 Task: Create a due date automation trigger when advanced on, 2 hours after a card is due add dates due in less than 1 days.
Action: Mouse moved to (930, 270)
Screenshot: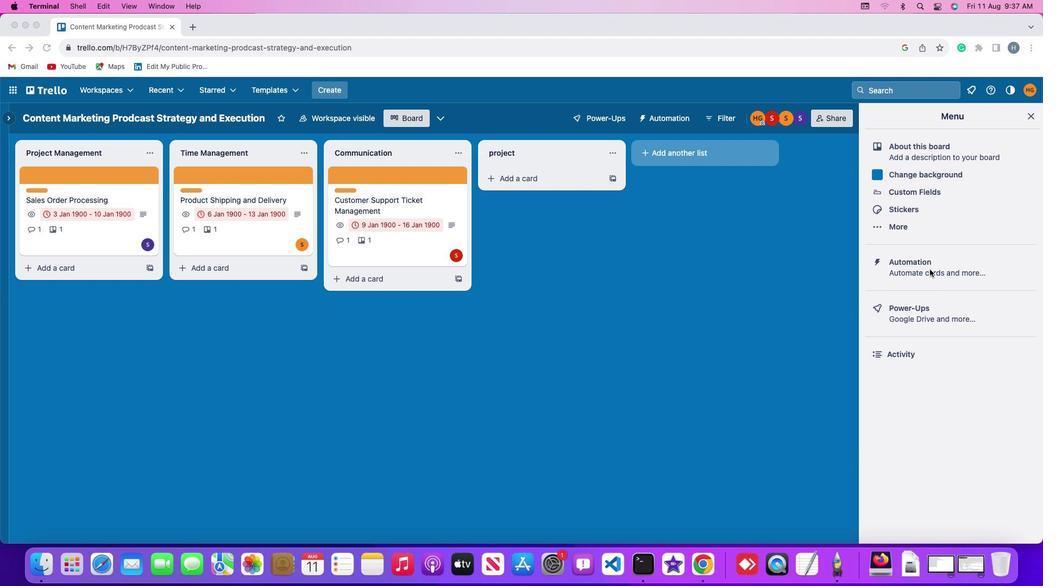 
Action: Mouse pressed left at (930, 270)
Screenshot: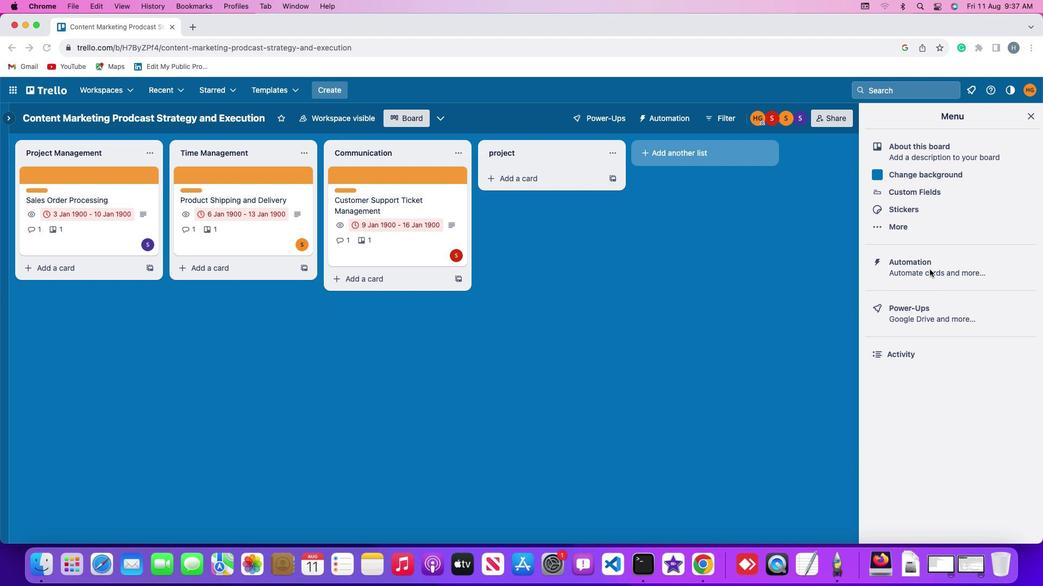 
Action: Mouse pressed left at (930, 270)
Screenshot: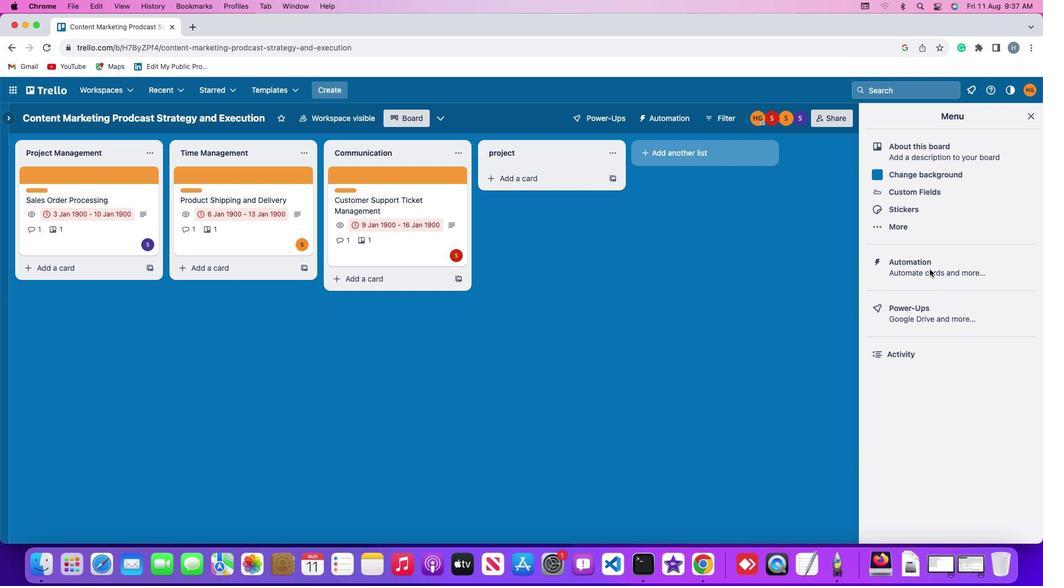 
Action: Mouse moved to (83, 257)
Screenshot: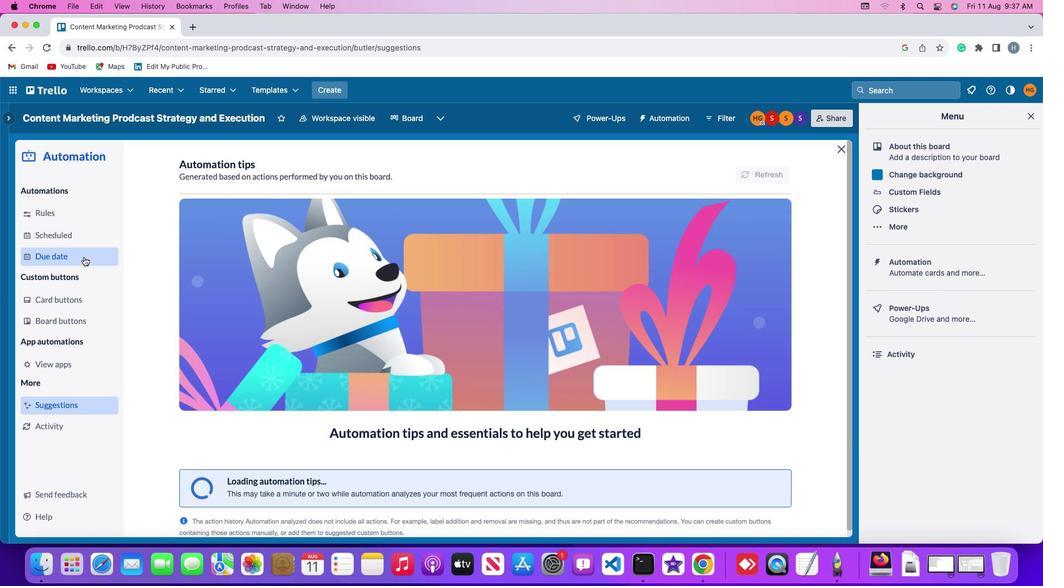 
Action: Mouse pressed left at (83, 257)
Screenshot: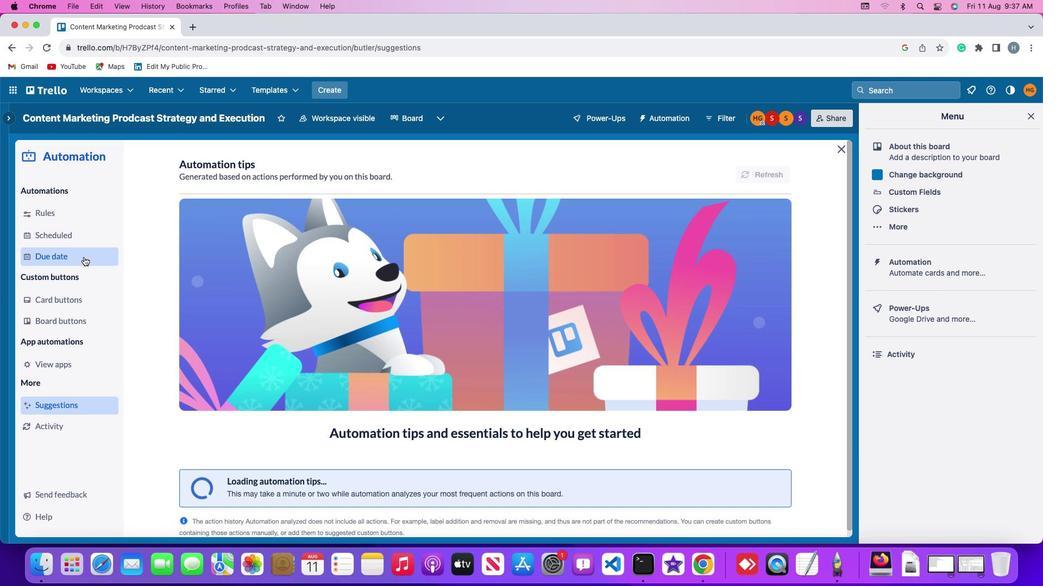 
Action: Mouse moved to (722, 170)
Screenshot: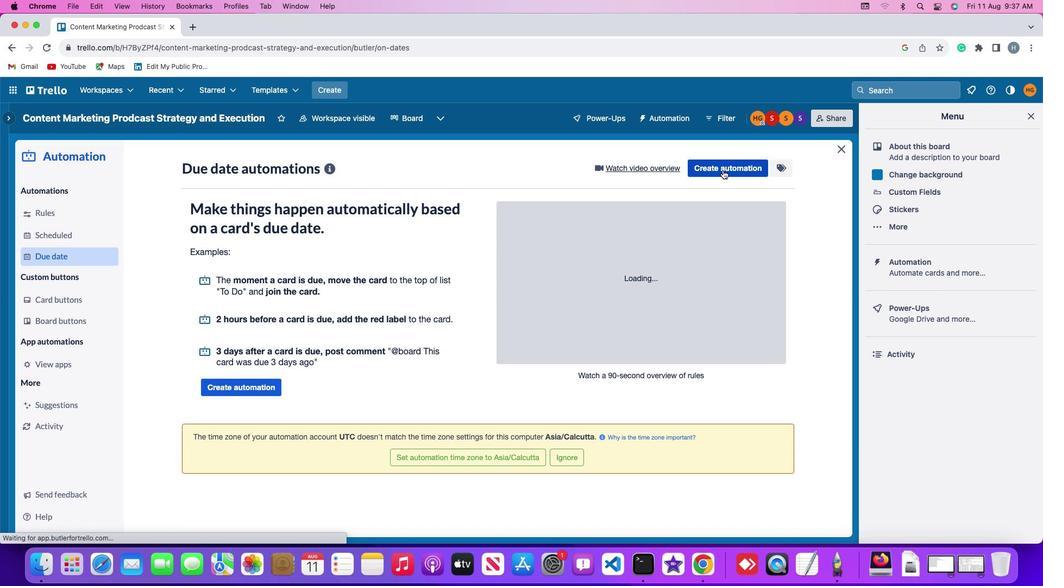 
Action: Mouse pressed left at (722, 170)
Screenshot: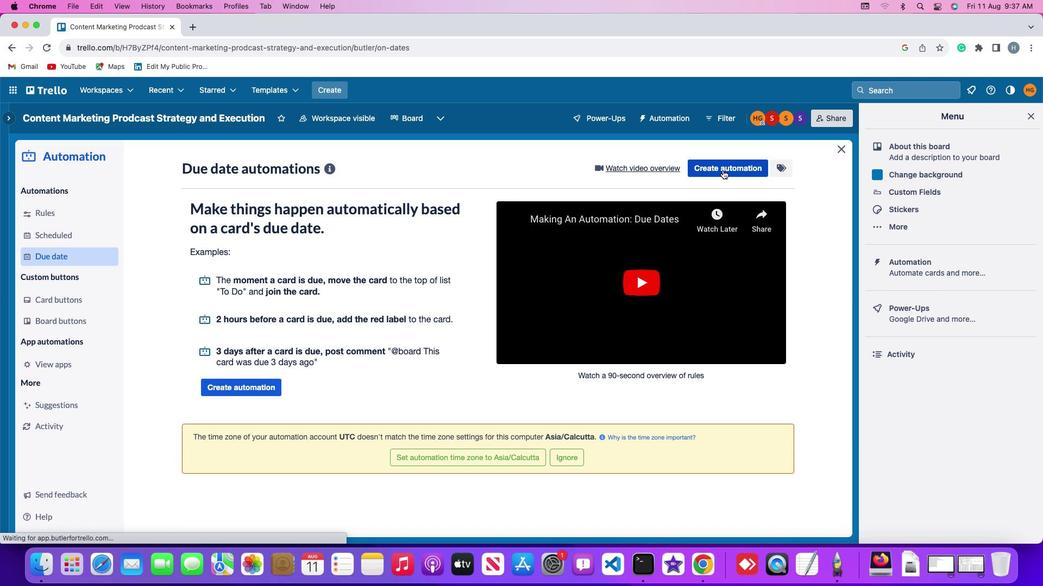 
Action: Mouse moved to (290, 270)
Screenshot: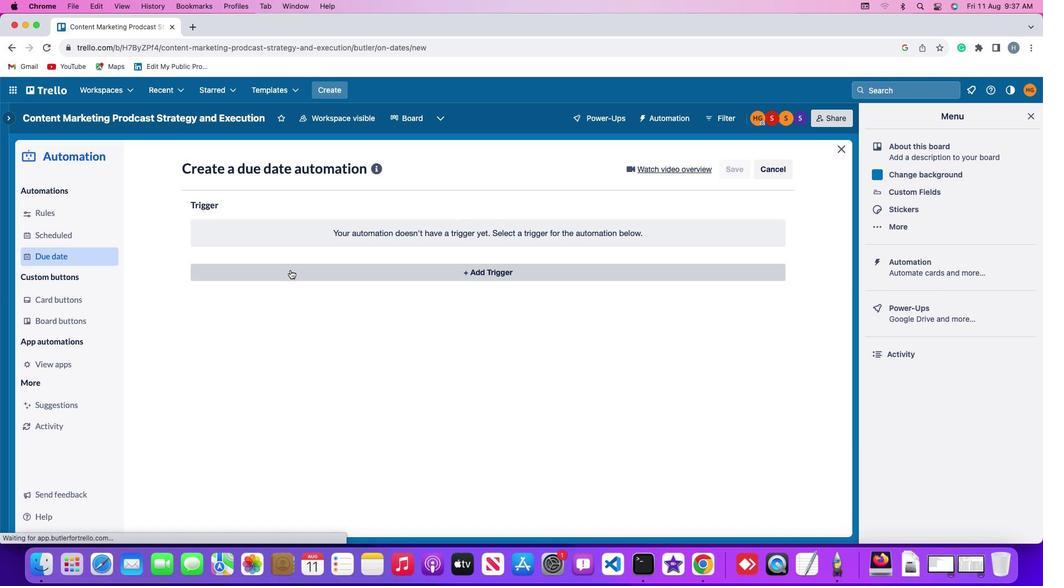 
Action: Mouse pressed left at (290, 270)
Screenshot: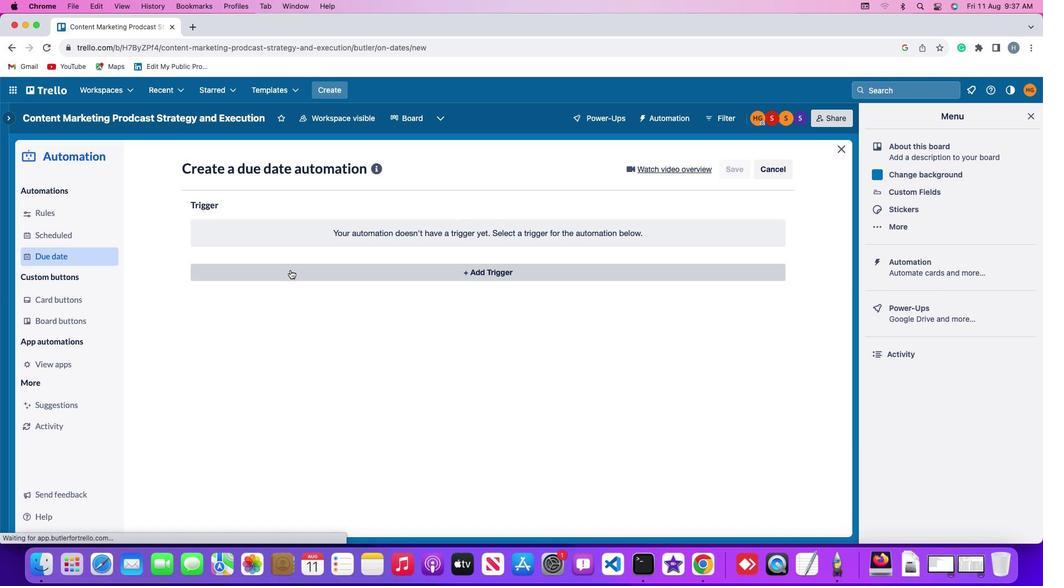 
Action: Mouse moved to (216, 433)
Screenshot: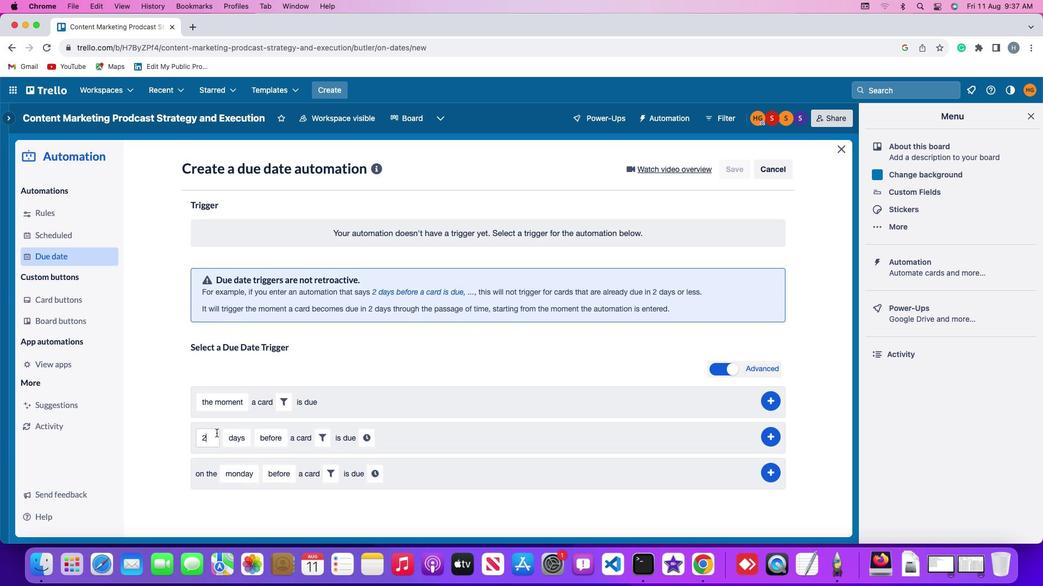 
Action: Mouse pressed left at (216, 433)
Screenshot: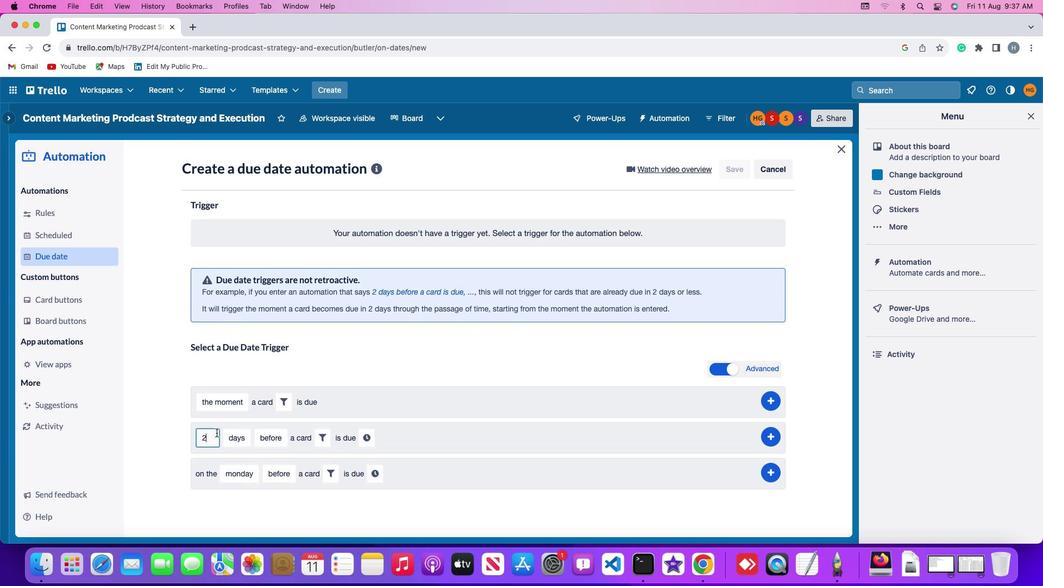 
Action: Mouse moved to (216, 433)
Screenshot: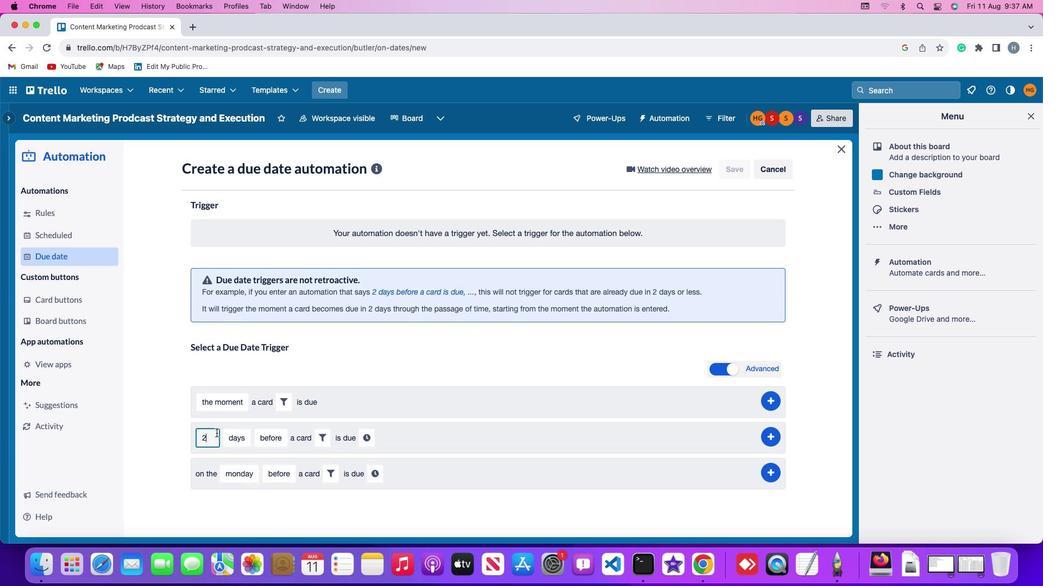 
Action: Key pressed Key.backspace'2'
Screenshot: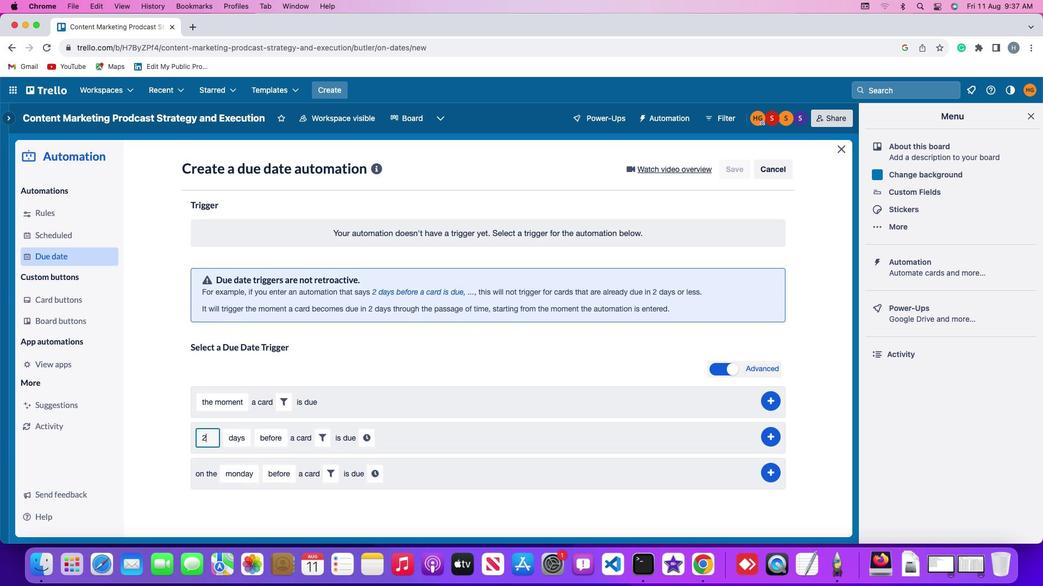 
Action: Mouse moved to (230, 432)
Screenshot: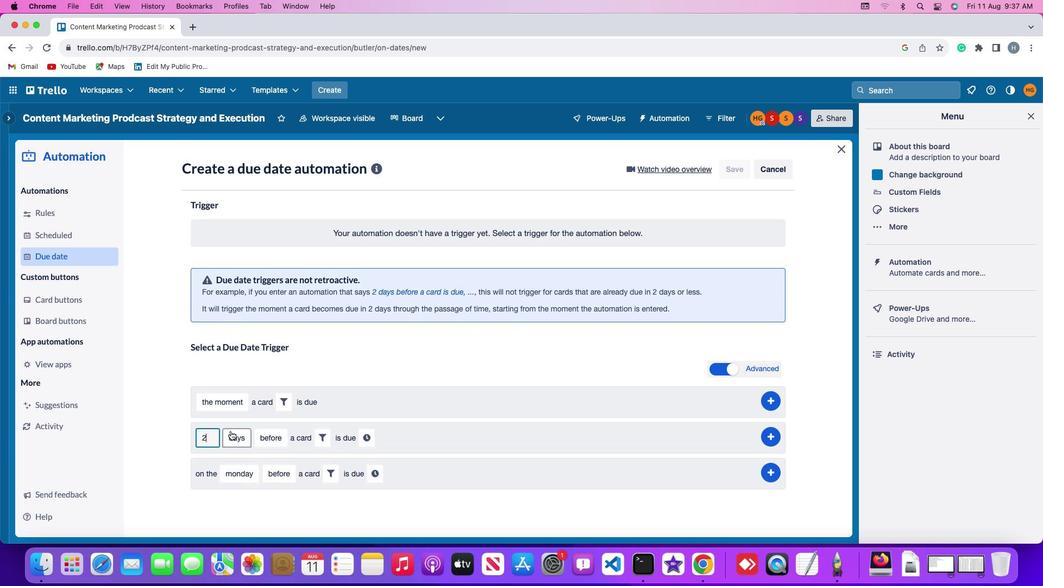 
Action: Mouse pressed left at (230, 432)
Screenshot: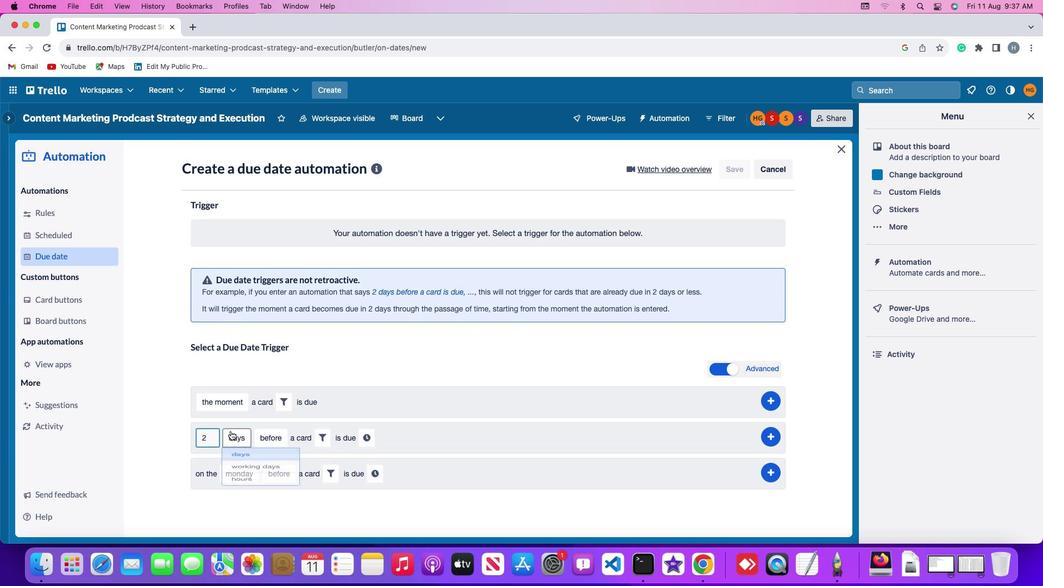 
Action: Mouse moved to (241, 497)
Screenshot: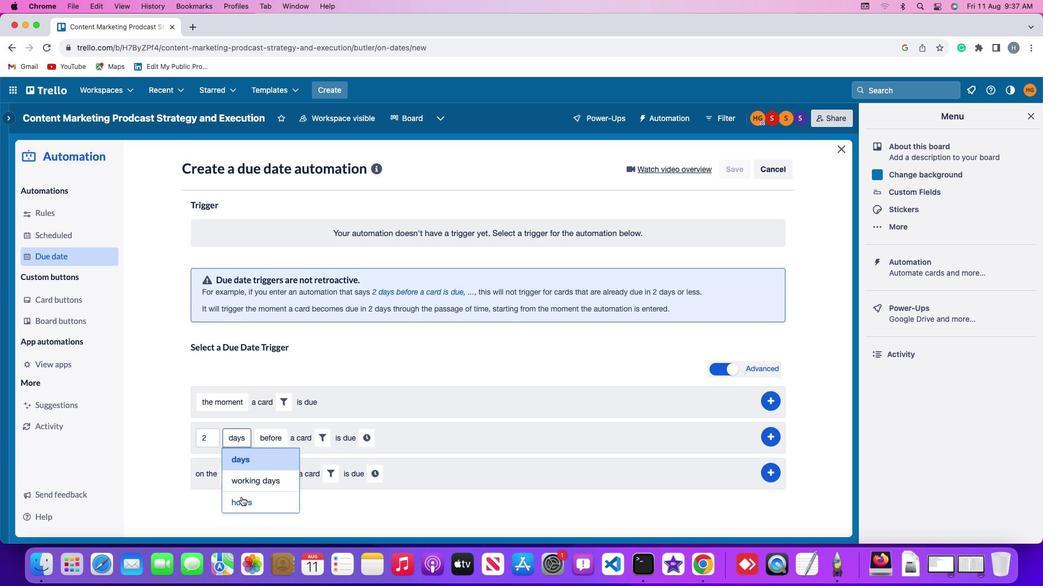 
Action: Mouse pressed left at (241, 497)
Screenshot: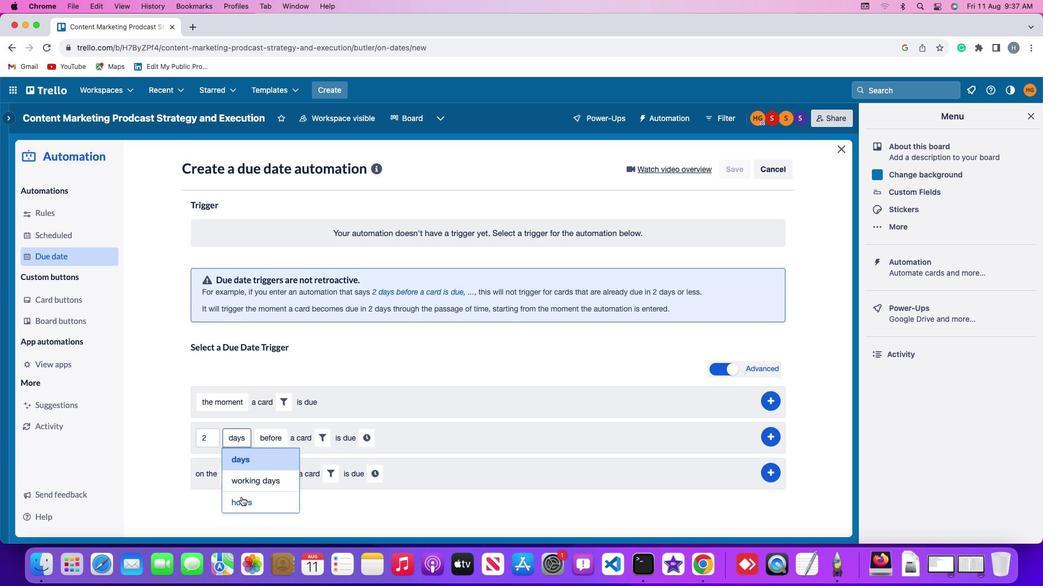 
Action: Mouse moved to (270, 441)
Screenshot: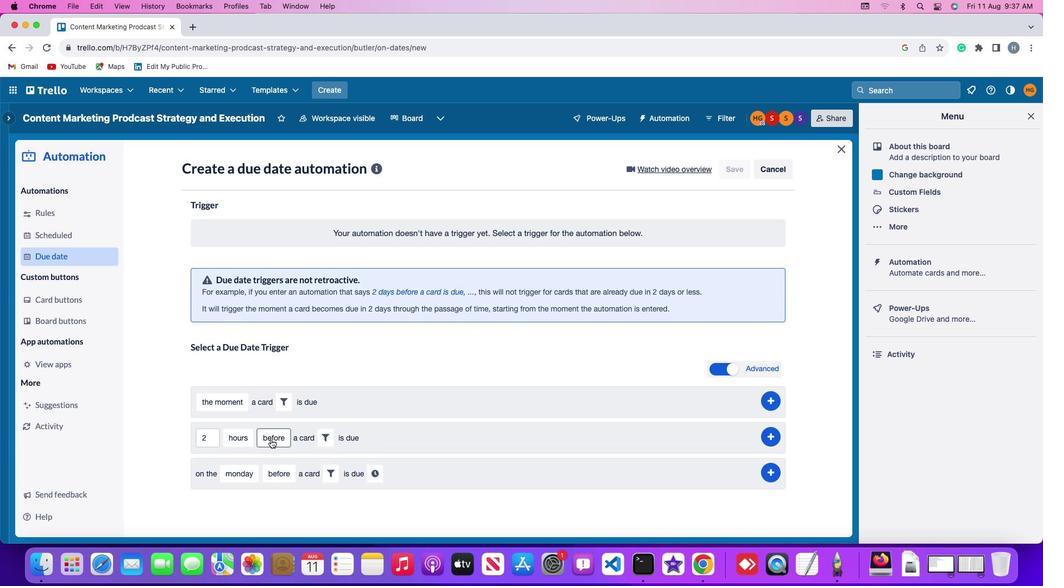 
Action: Mouse pressed left at (270, 441)
Screenshot: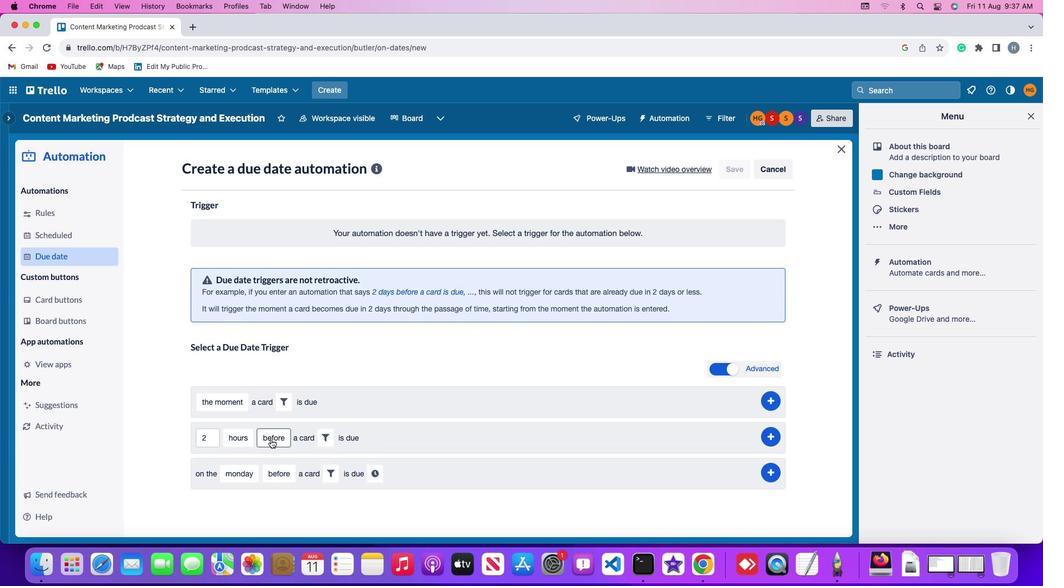 
Action: Mouse moved to (274, 482)
Screenshot: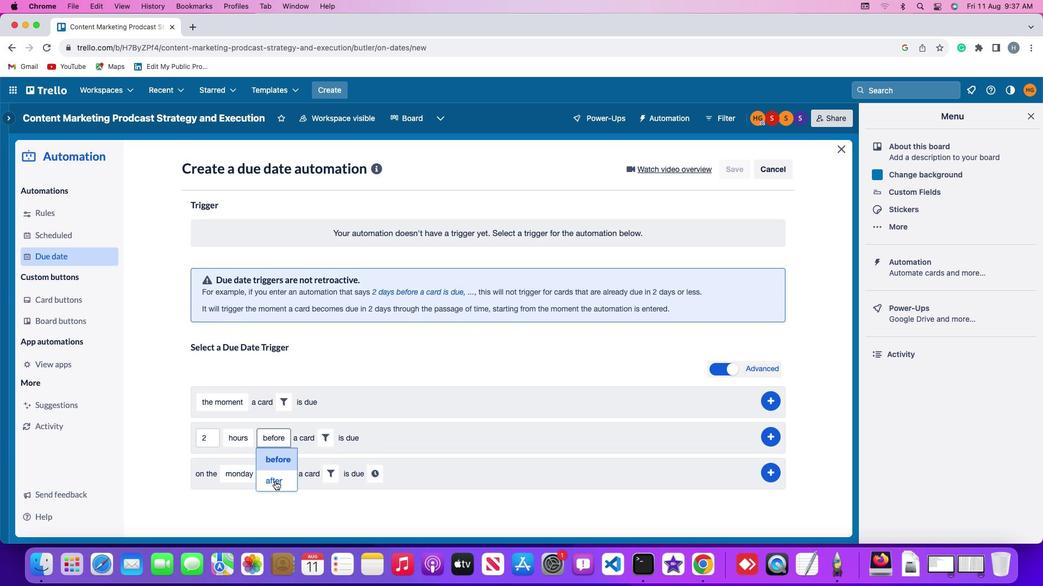 
Action: Mouse pressed left at (274, 482)
Screenshot: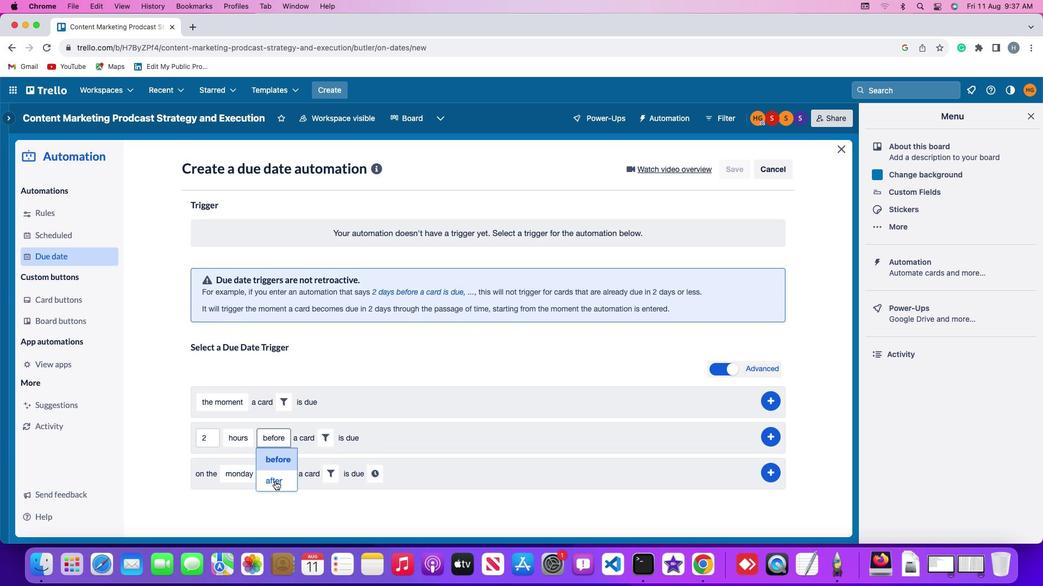 
Action: Mouse moved to (324, 436)
Screenshot: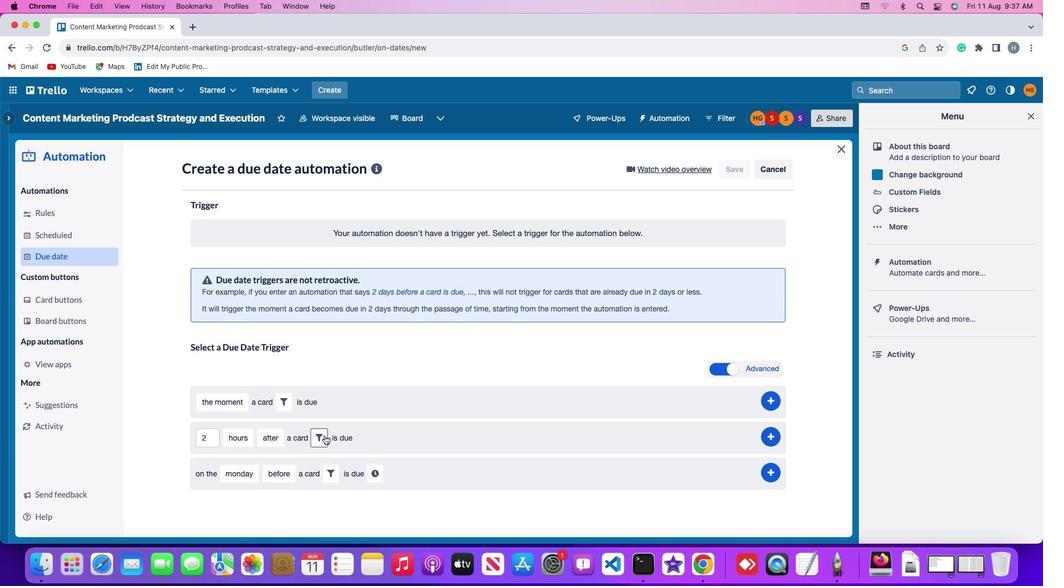 
Action: Mouse pressed left at (324, 436)
Screenshot: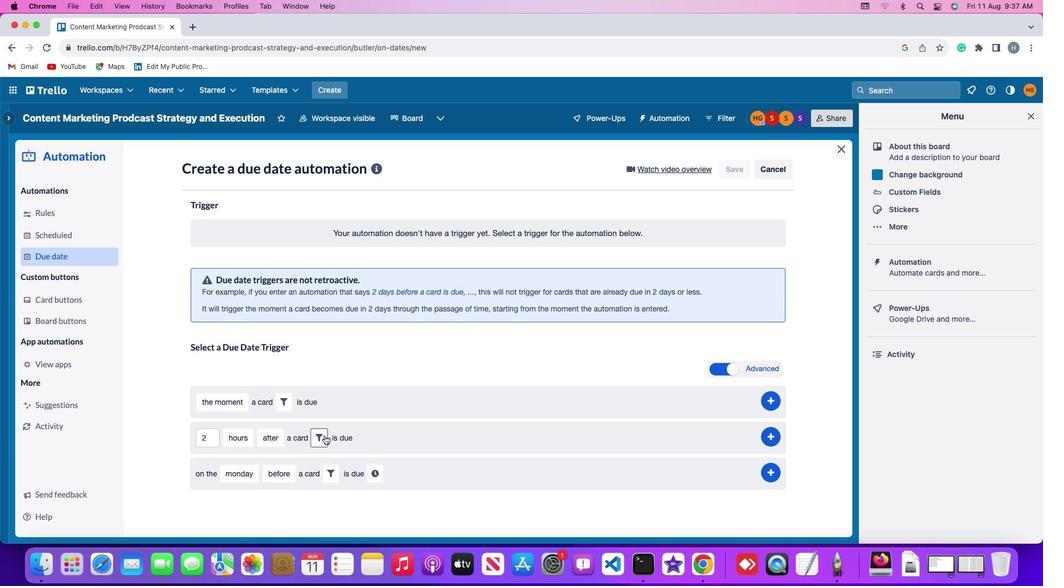 
Action: Mouse moved to (383, 471)
Screenshot: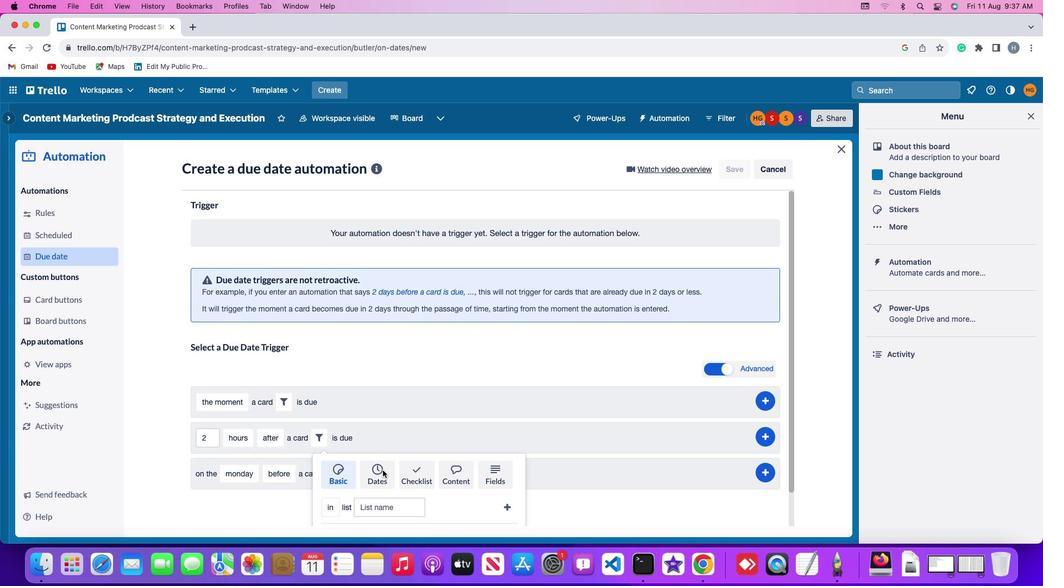 
Action: Mouse pressed left at (383, 471)
Screenshot: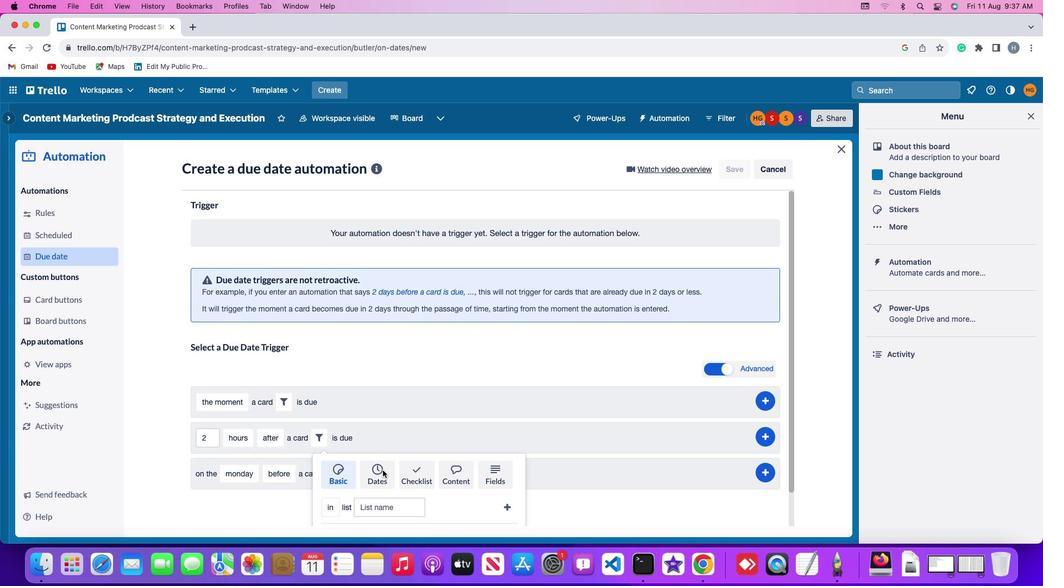 
Action: Mouse moved to (266, 509)
Screenshot: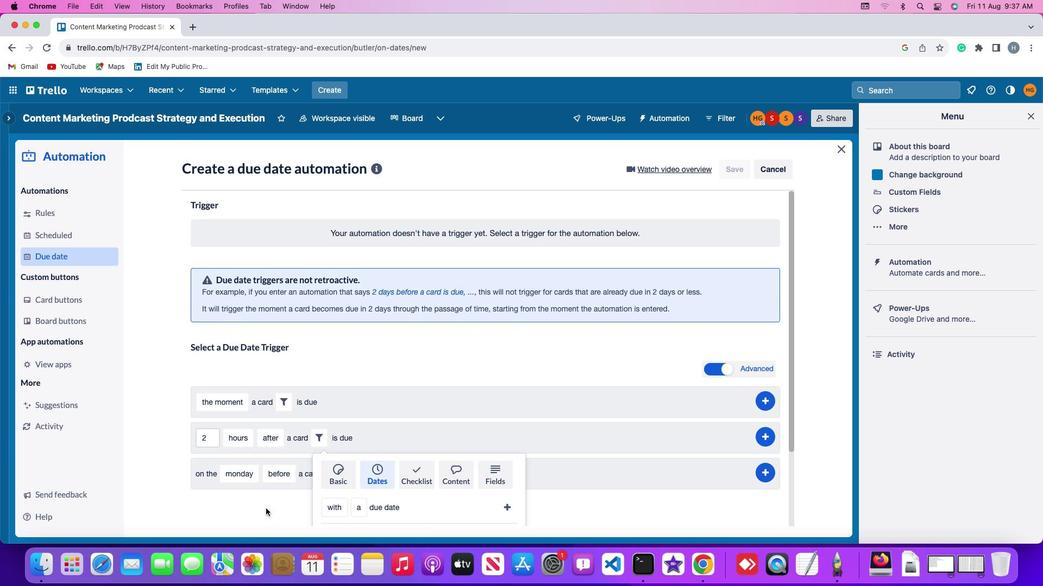
Action: Mouse scrolled (266, 509) with delta (0, 0)
Screenshot: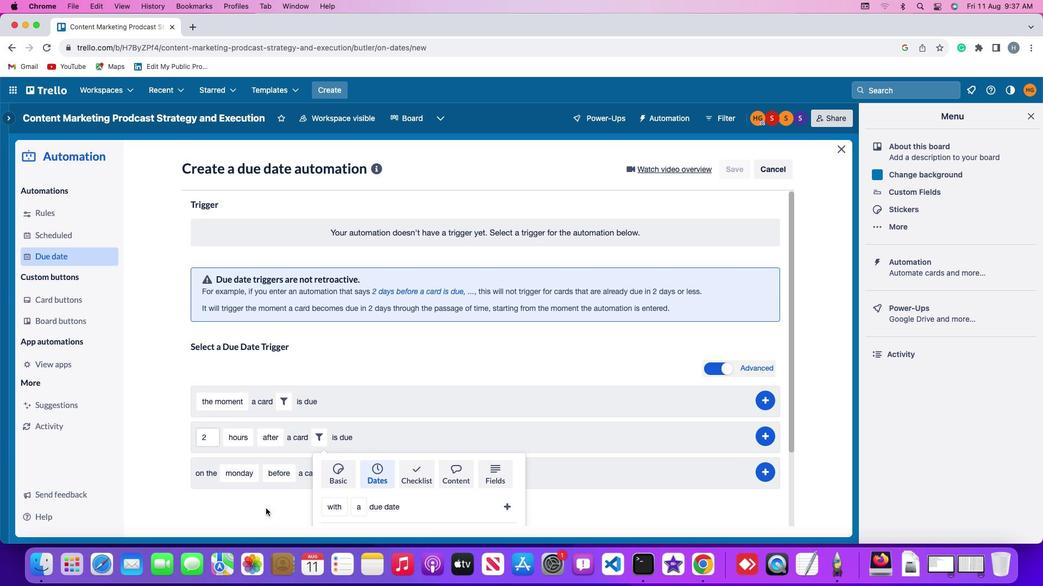 
Action: Mouse scrolled (266, 509) with delta (0, 0)
Screenshot: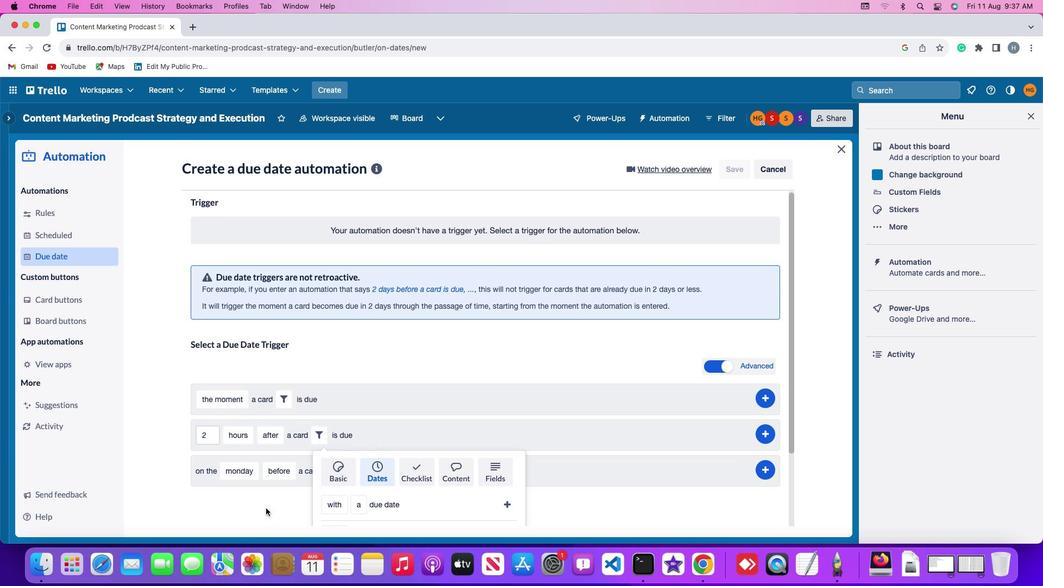 
Action: Mouse moved to (265, 509)
Screenshot: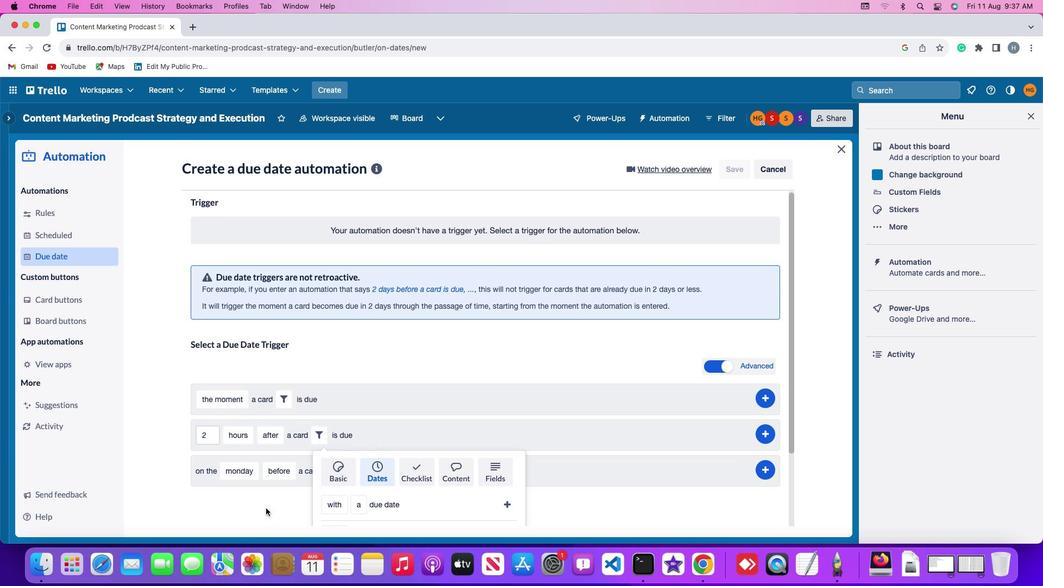
Action: Mouse scrolled (265, 509) with delta (0, -1)
Screenshot: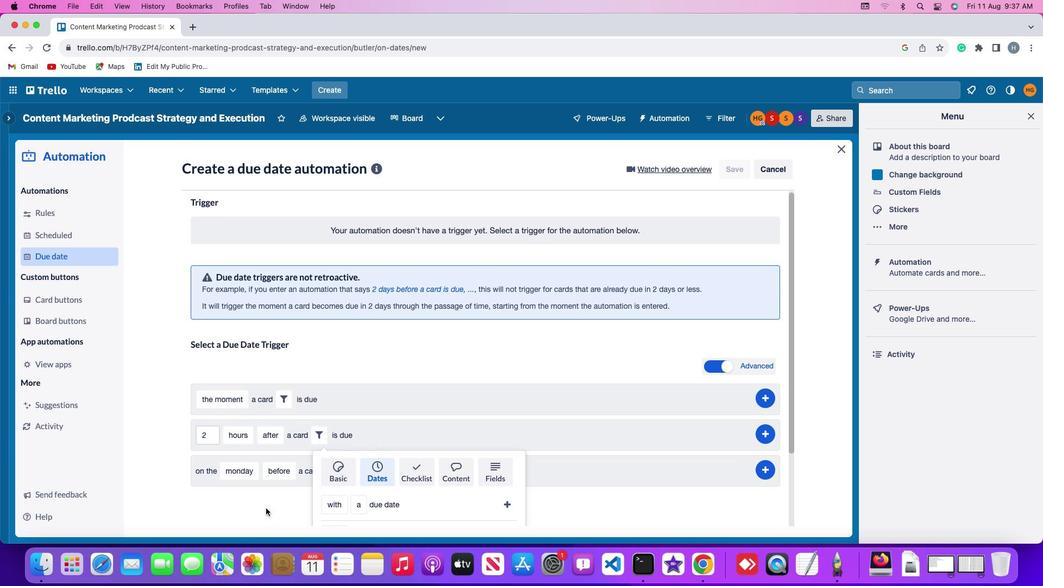 
Action: Mouse scrolled (265, 509) with delta (0, -2)
Screenshot: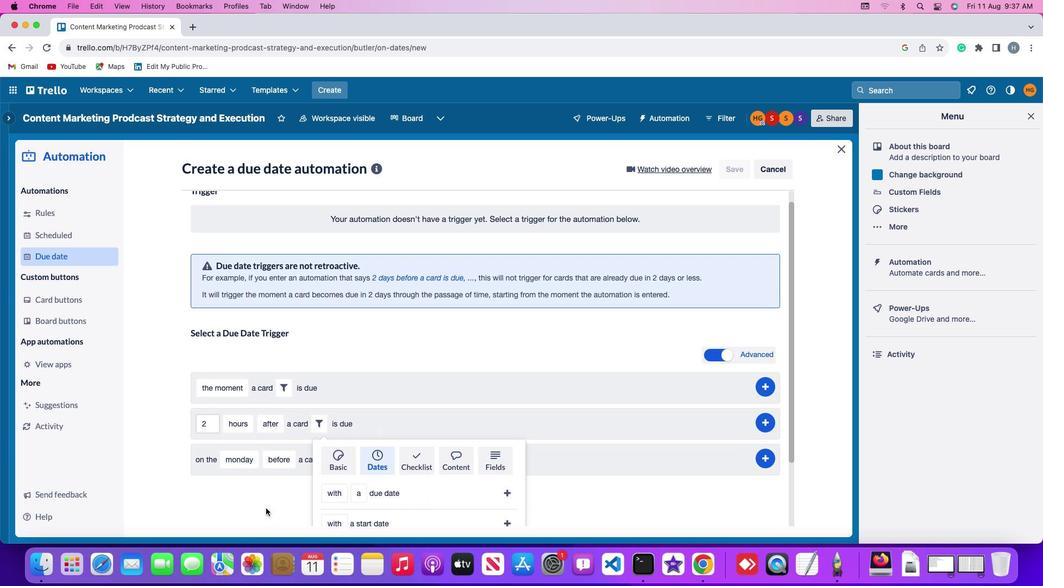
Action: Mouse scrolled (265, 509) with delta (0, -2)
Screenshot: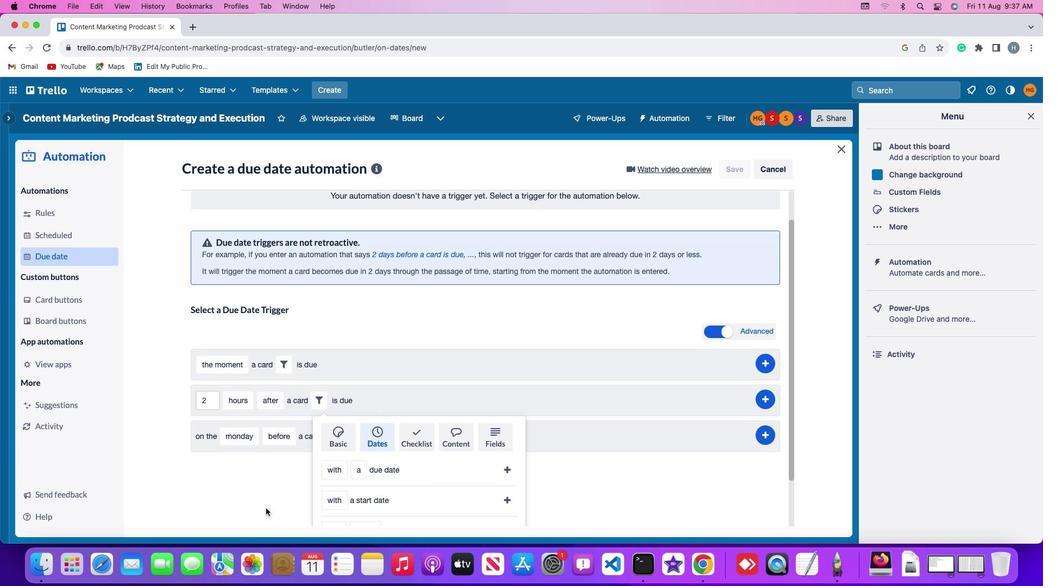 
Action: Mouse scrolled (265, 509) with delta (0, 0)
Screenshot: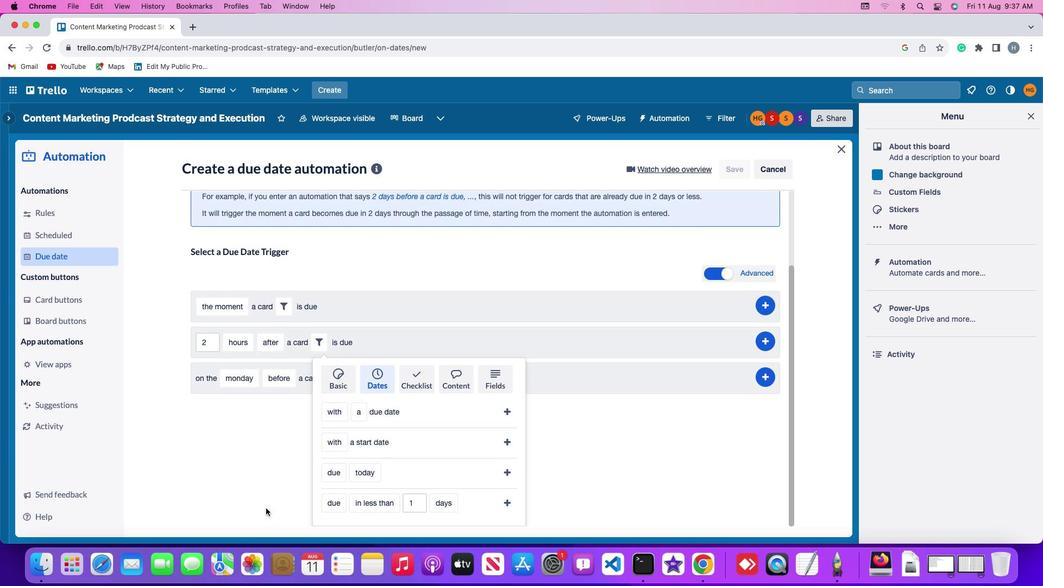 
Action: Mouse scrolled (265, 509) with delta (0, 0)
Screenshot: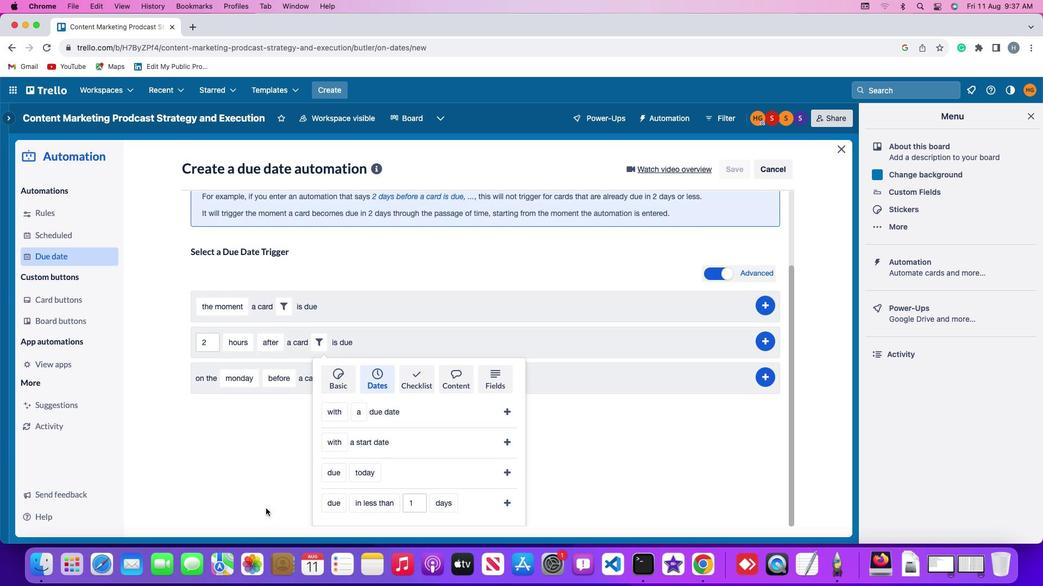 
Action: Mouse scrolled (265, 509) with delta (0, -1)
Screenshot: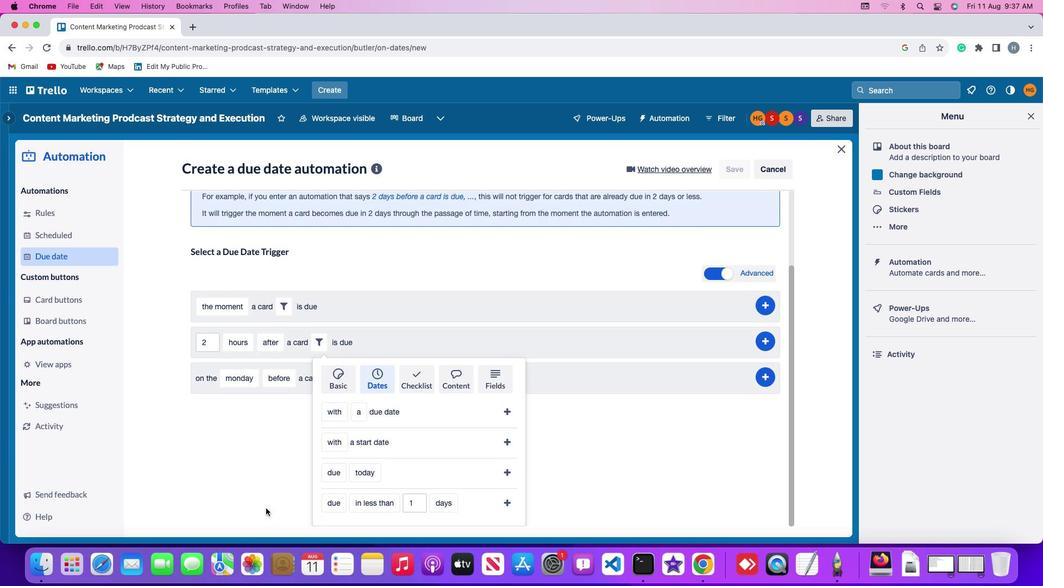 
Action: Mouse scrolled (265, 509) with delta (0, -2)
Screenshot: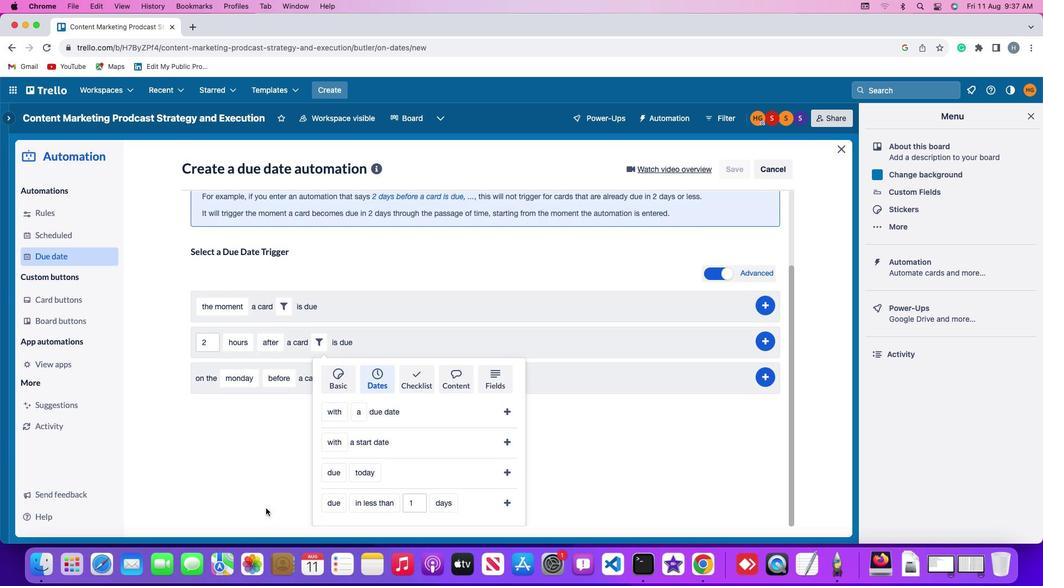 
Action: Mouse moved to (332, 505)
Screenshot: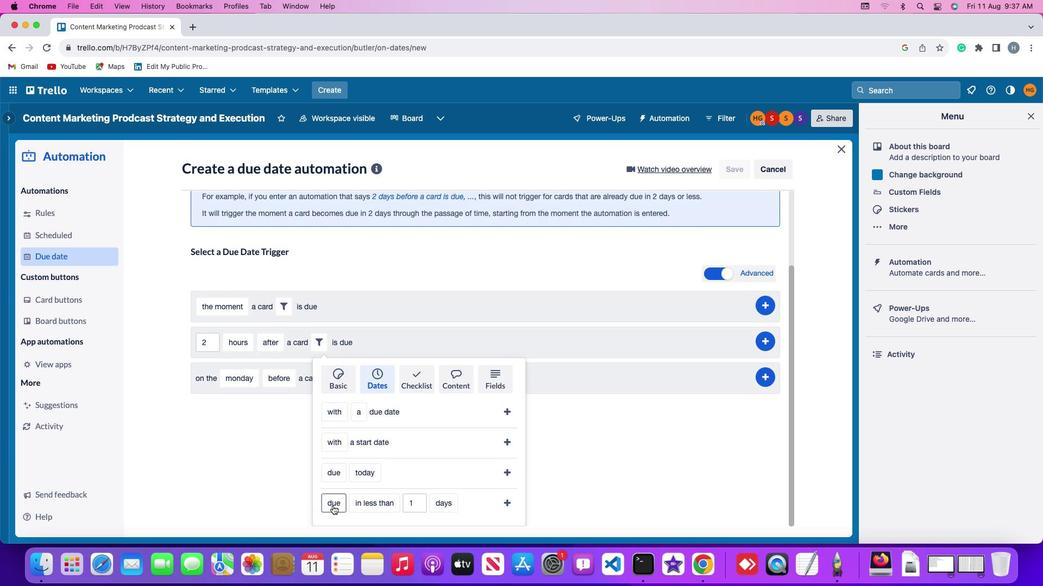 
Action: Mouse pressed left at (332, 505)
Screenshot: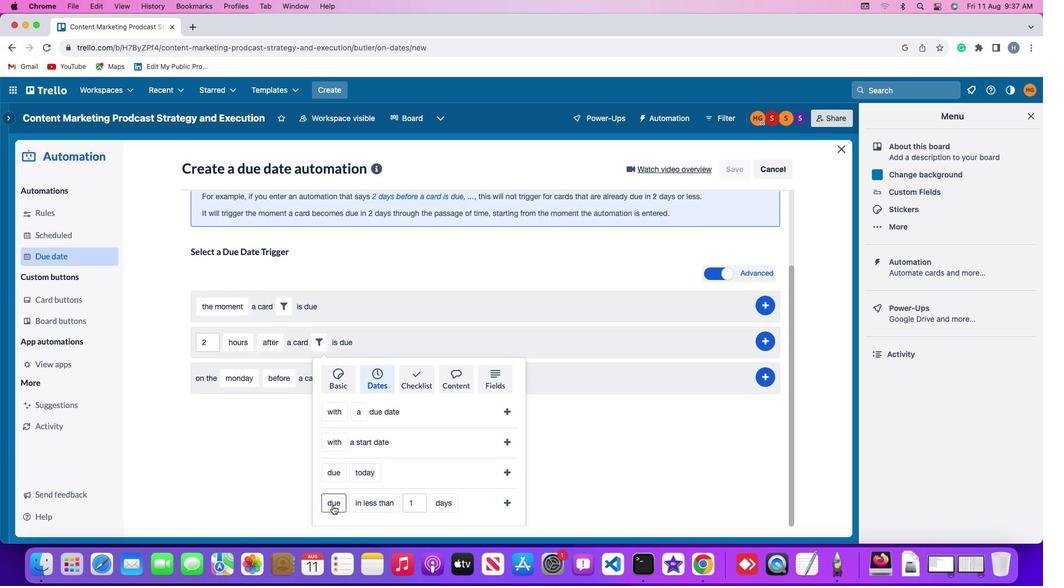 
Action: Mouse moved to (343, 460)
Screenshot: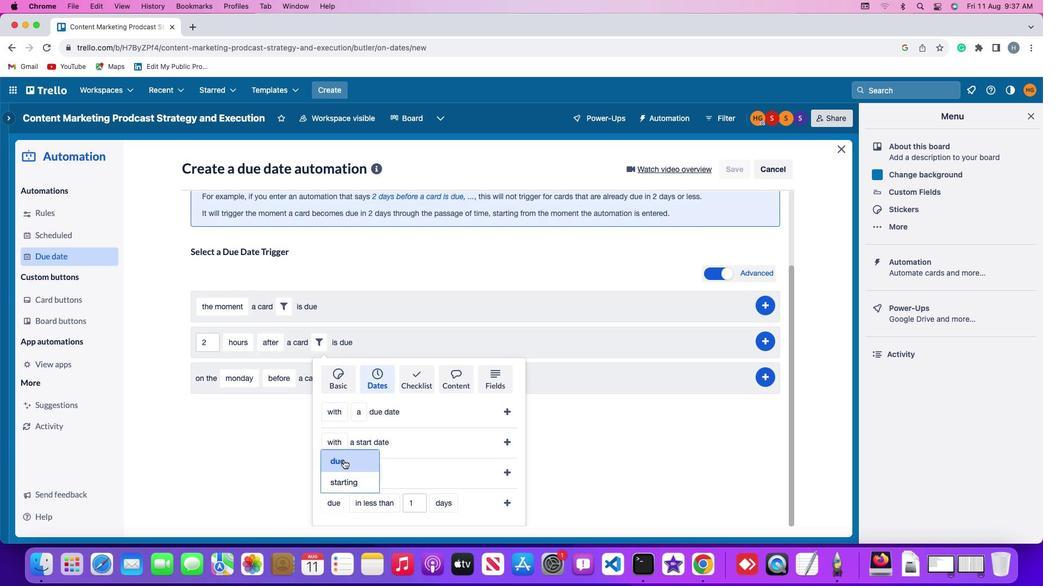 
Action: Mouse pressed left at (343, 460)
Screenshot: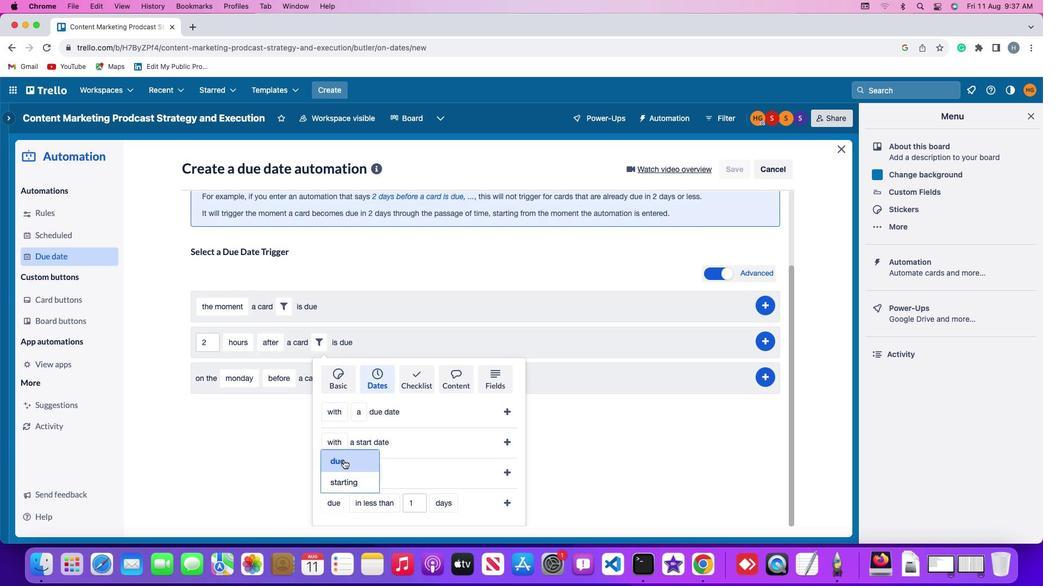 
Action: Mouse moved to (376, 503)
Screenshot: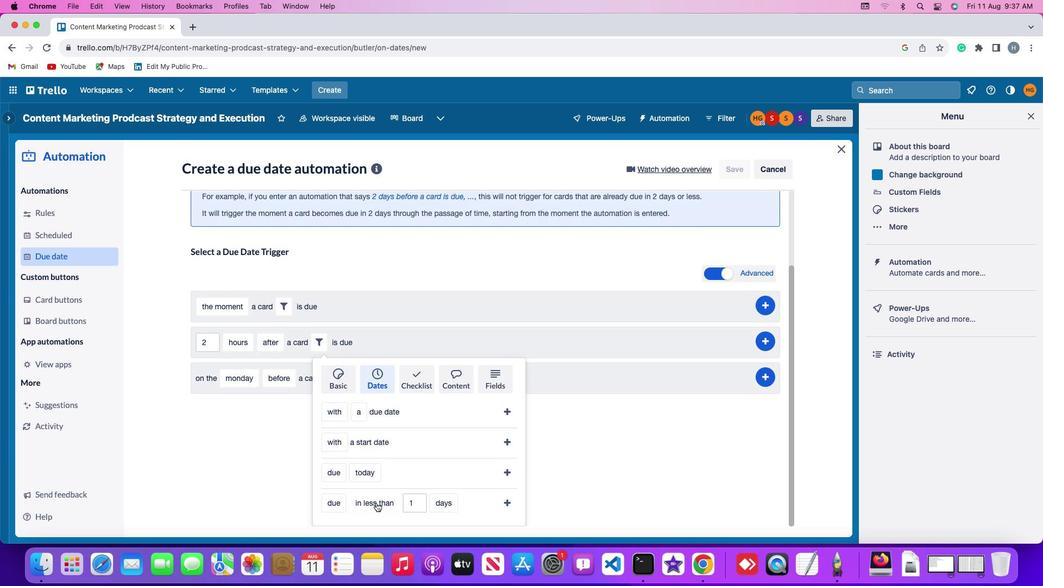 
Action: Mouse pressed left at (376, 503)
Screenshot: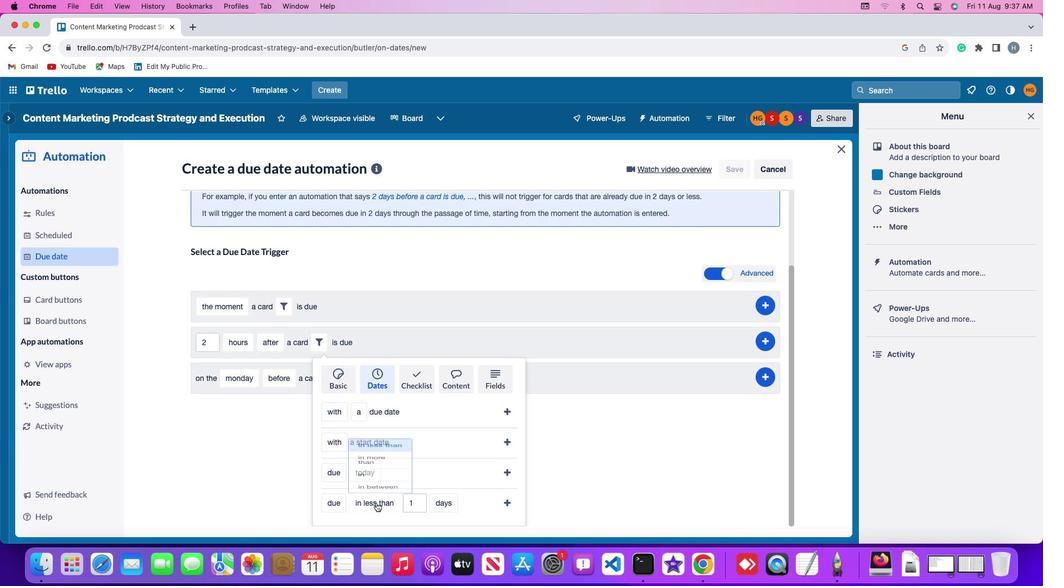 
Action: Mouse moved to (386, 414)
Screenshot: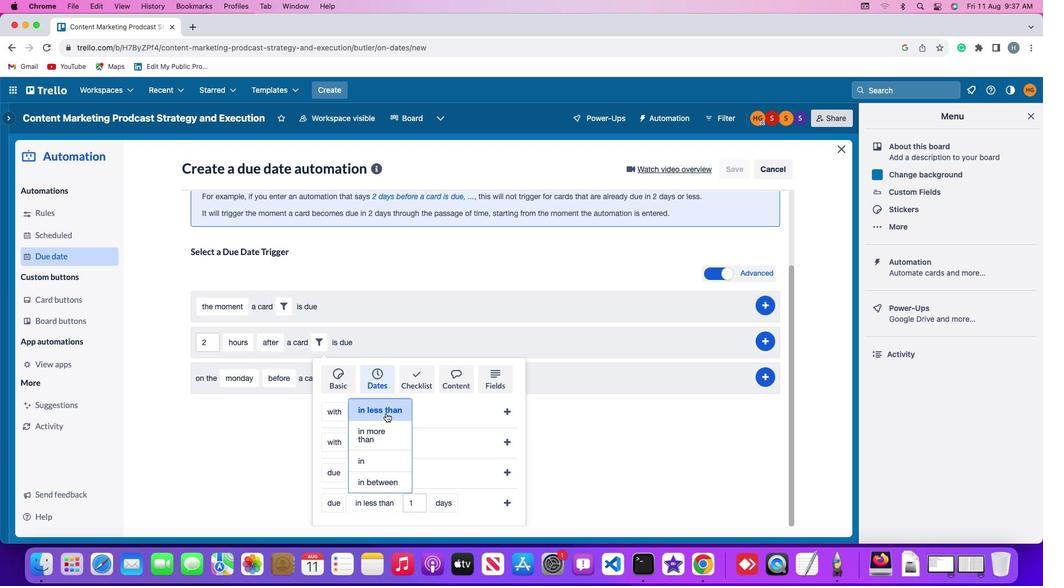 
Action: Mouse pressed left at (386, 414)
Screenshot: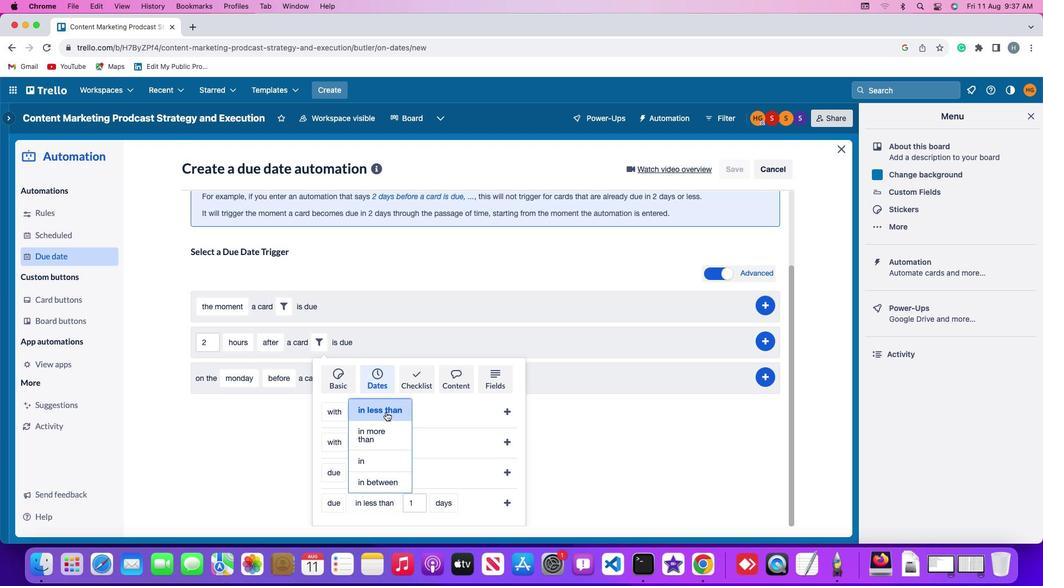 
Action: Mouse moved to (421, 504)
Screenshot: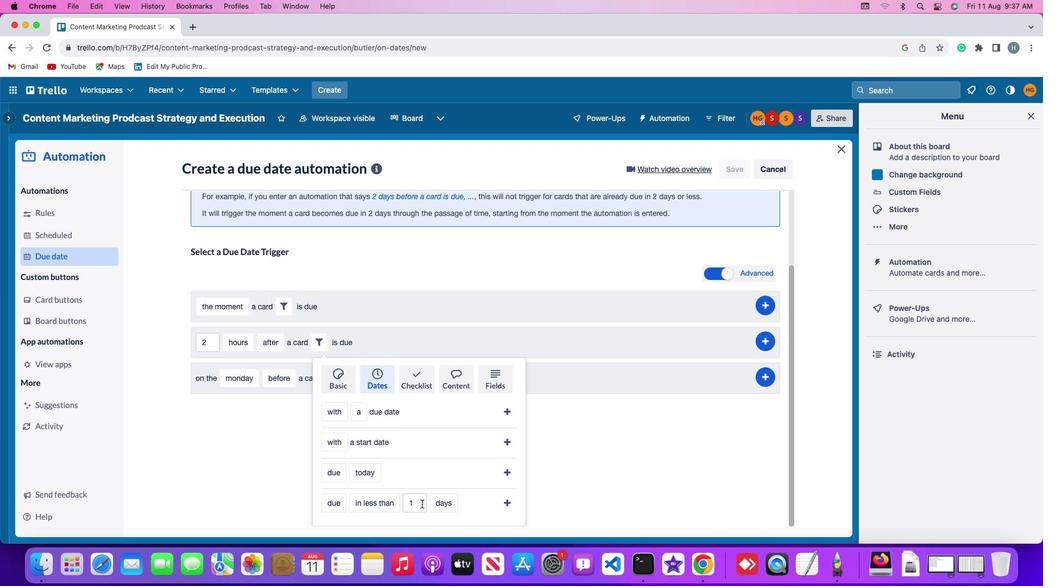 
Action: Mouse pressed left at (421, 504)
Screenshot: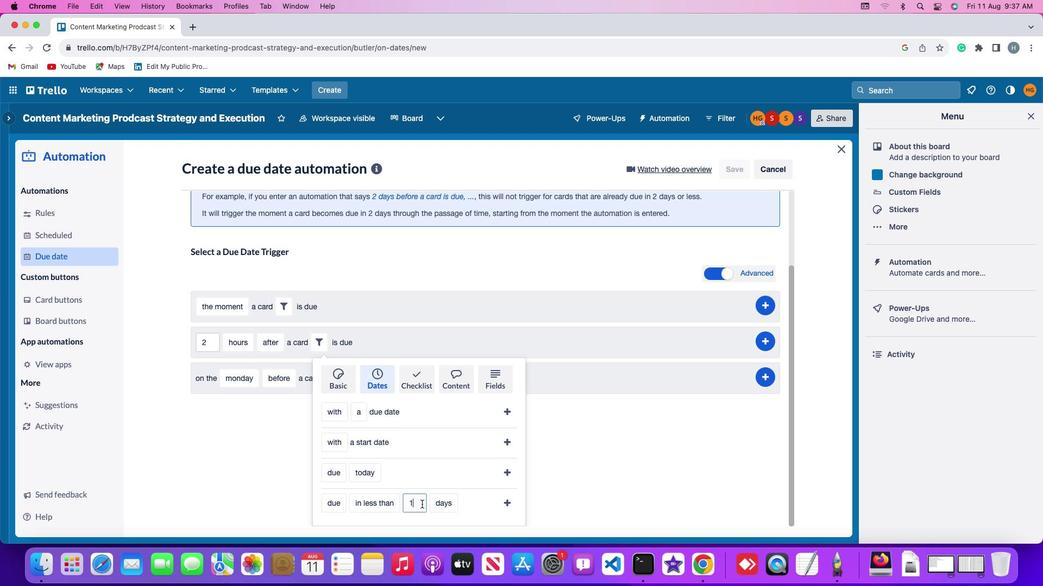 
Action: Mouse moved to (421, 504)
Screenshot: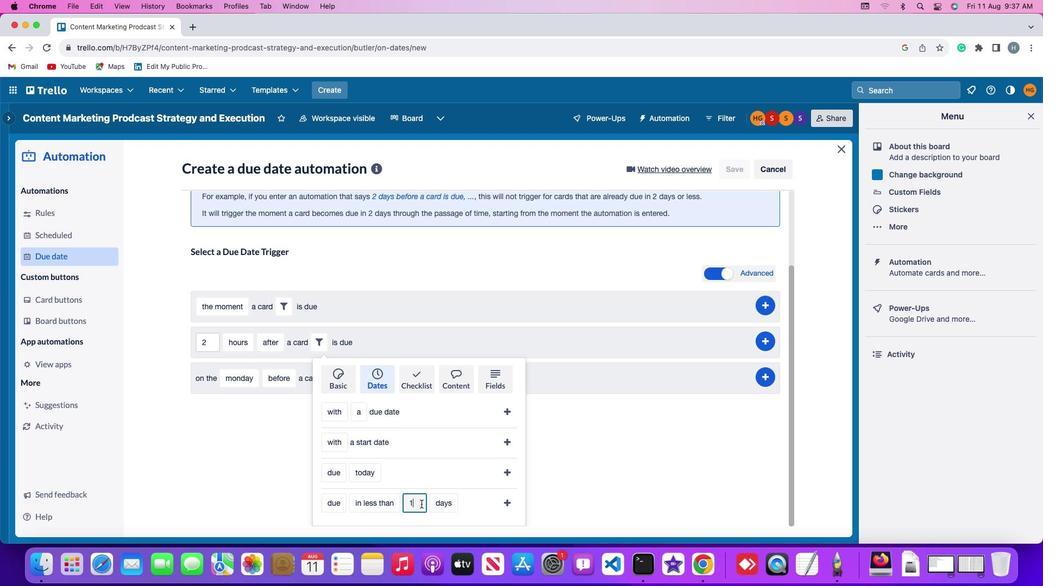 
Action: Key pressed Key.backspace'1'
Screenshot: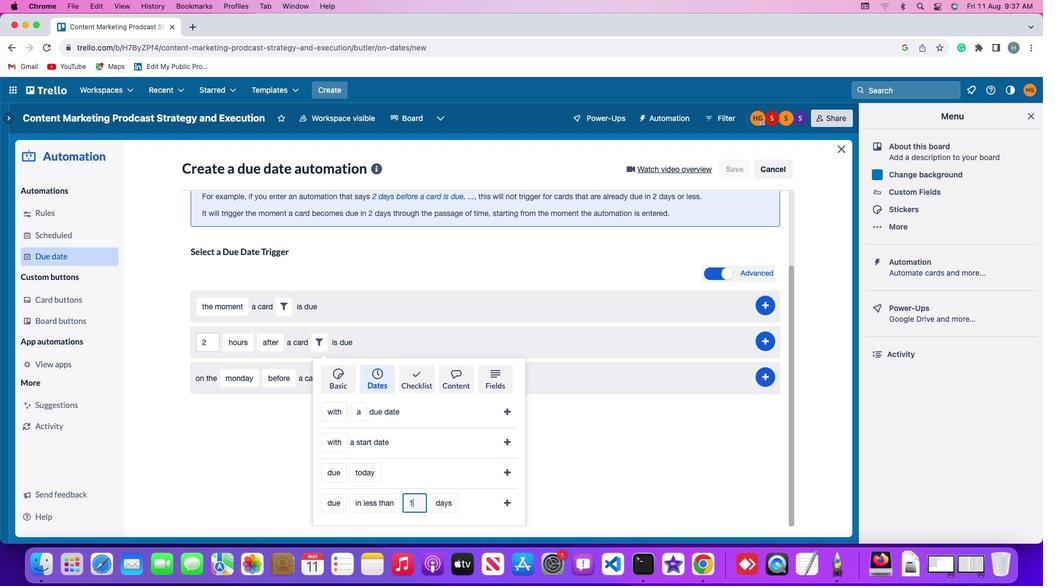 
Action: Mouse moved to (434, 502)
Screenshot: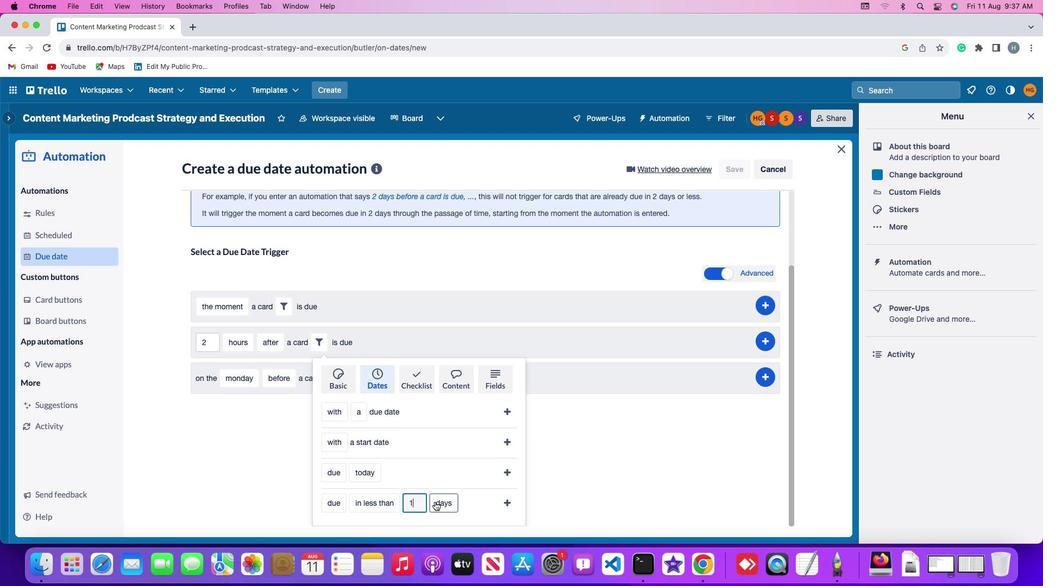 
Action: Mouse pressed left at (434, 502)
Screenshot: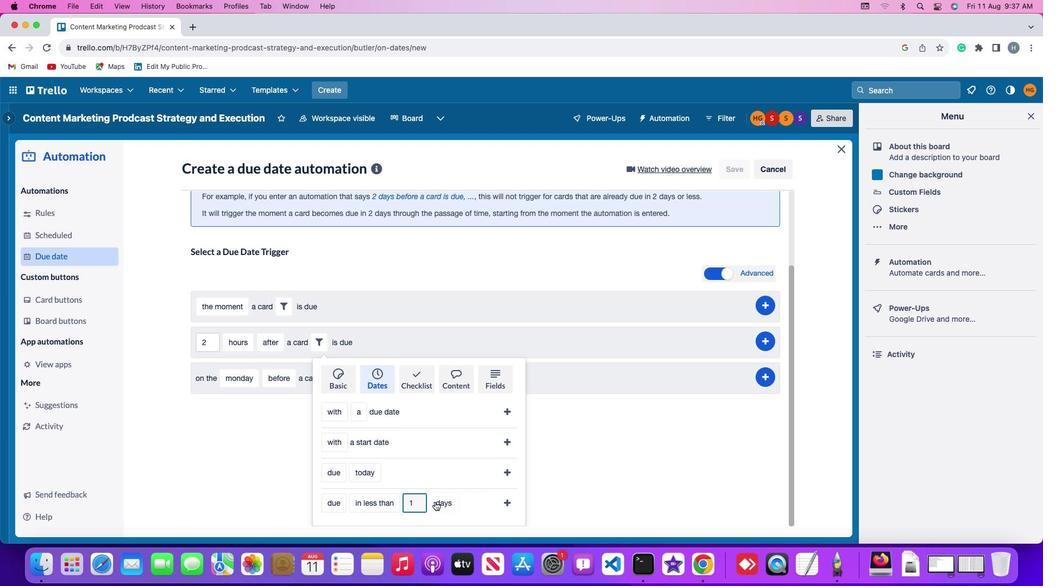 
Action: Mouse moved to (451, 460)
Screenshot: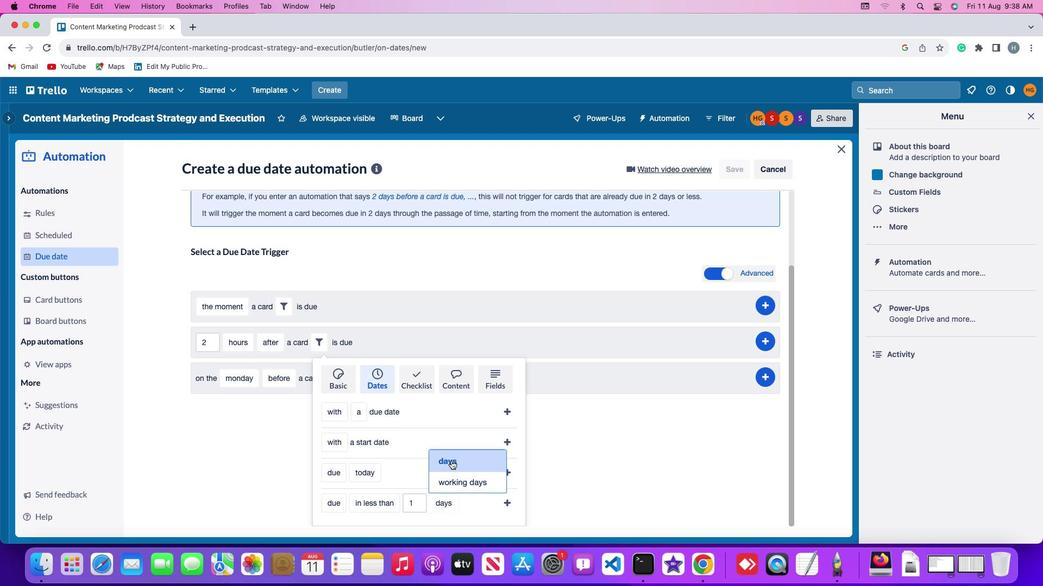 
Action: Mouse pressed left at (451, 460)
Screenshot: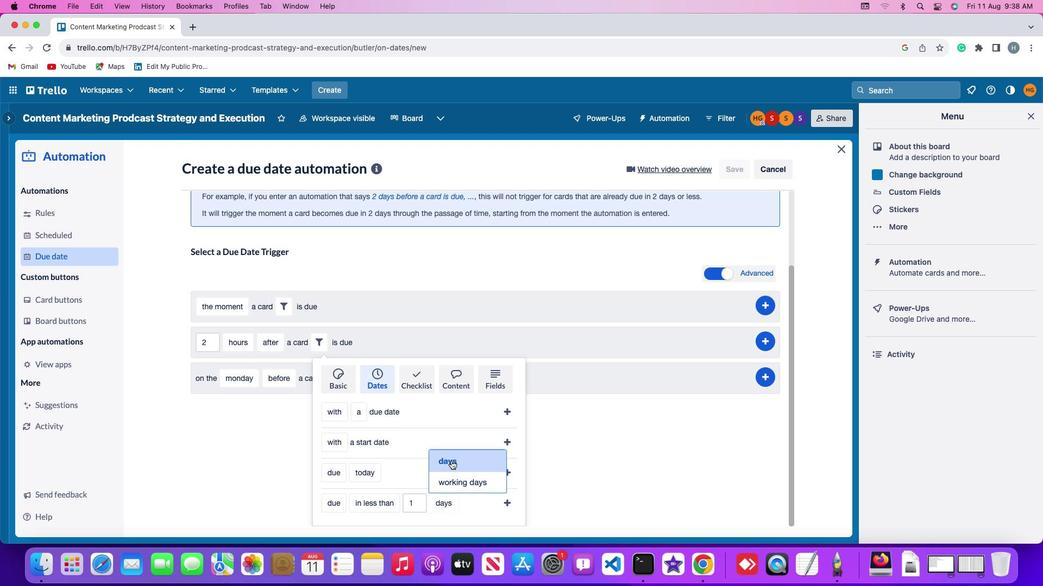 
Action: Mouse moved to (510, 505)
Screenshot: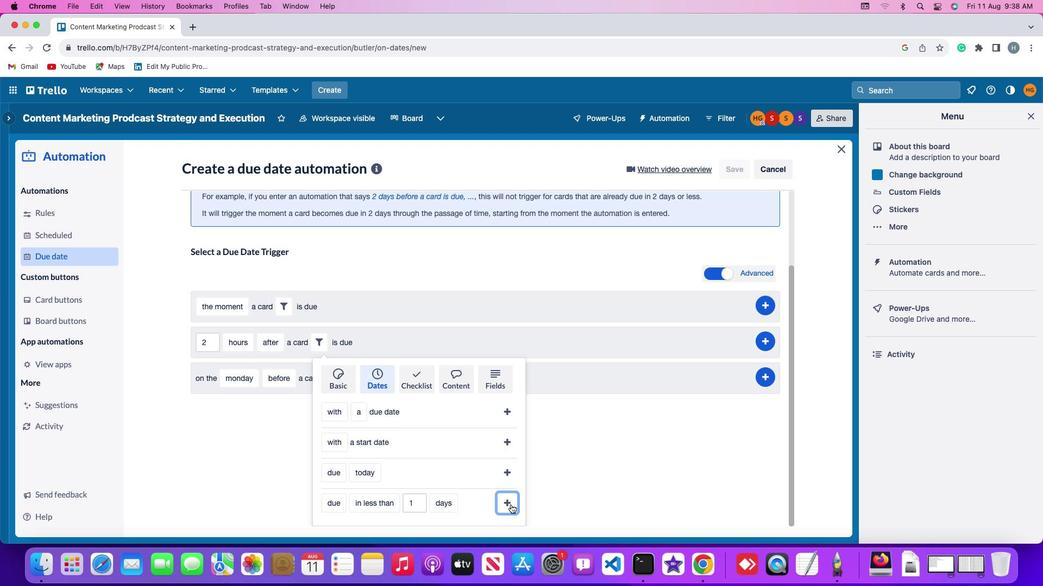 
Action: Mouse pressed left at (510, 505)
Screenshot: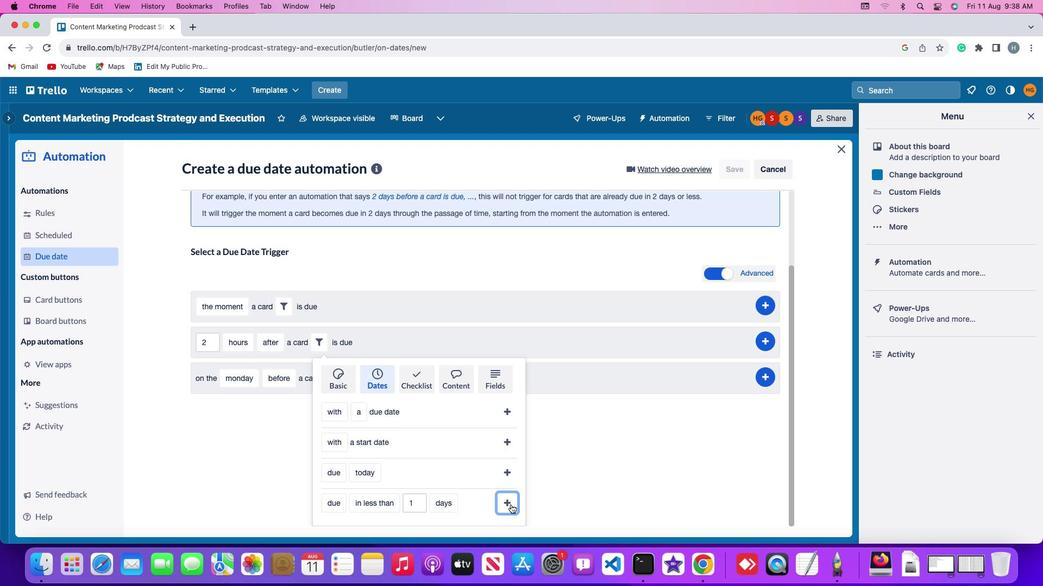 
Action: Mouse moved to (771, 434)
Screenshot: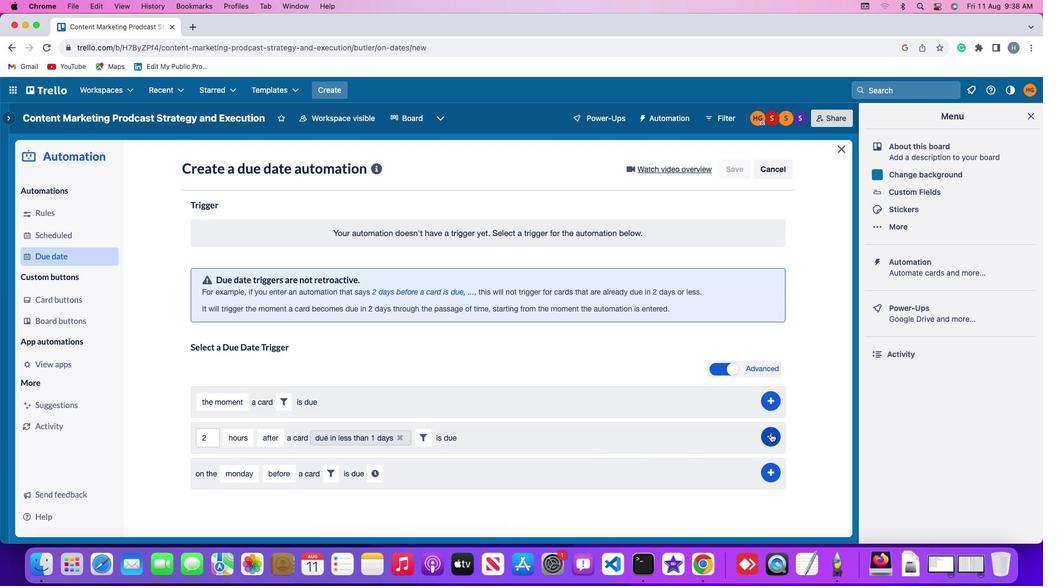 
Action: Mouse pressed left at (771, 434)
Screenshot: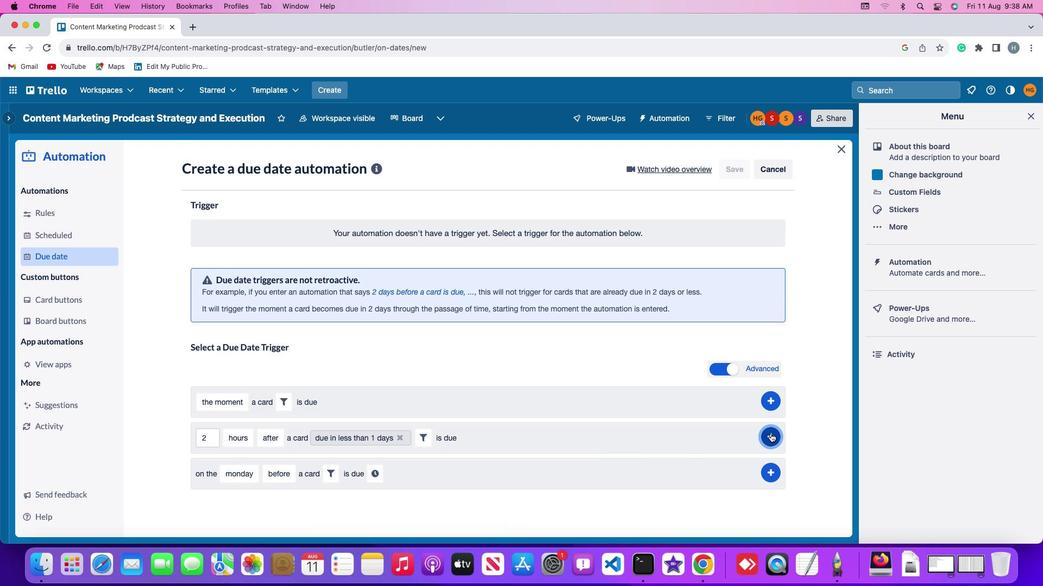 
Action: Mouse moved to (828, 368)
Screenshot: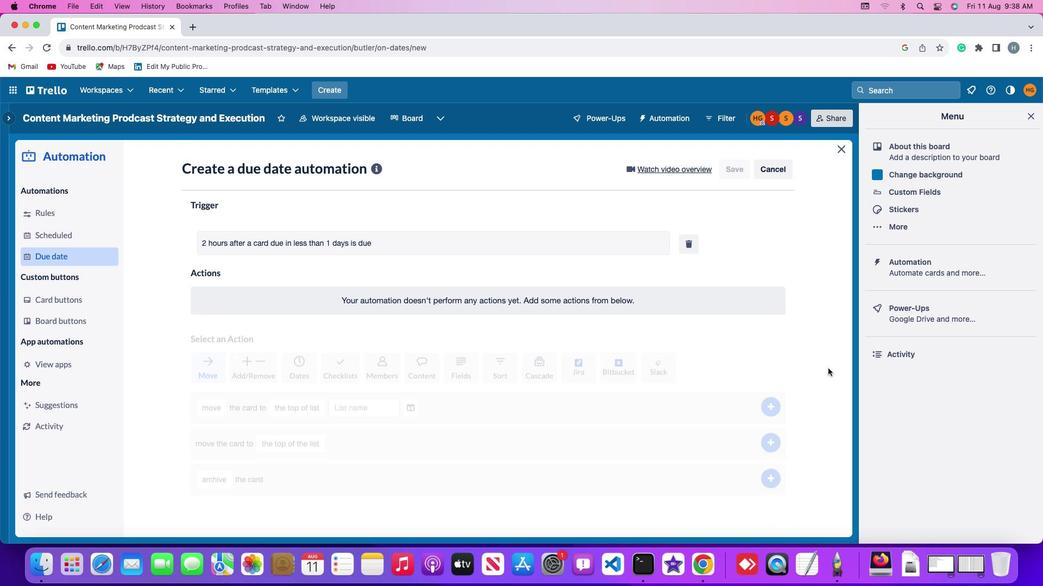 
